Task: In the  document conversion.odt, change border color to  'Brown' and border width to  '0.75' Select the first Column and fill it with the color  Light Yellow
Action: Mouse moved to (288, 223)
Screenshot: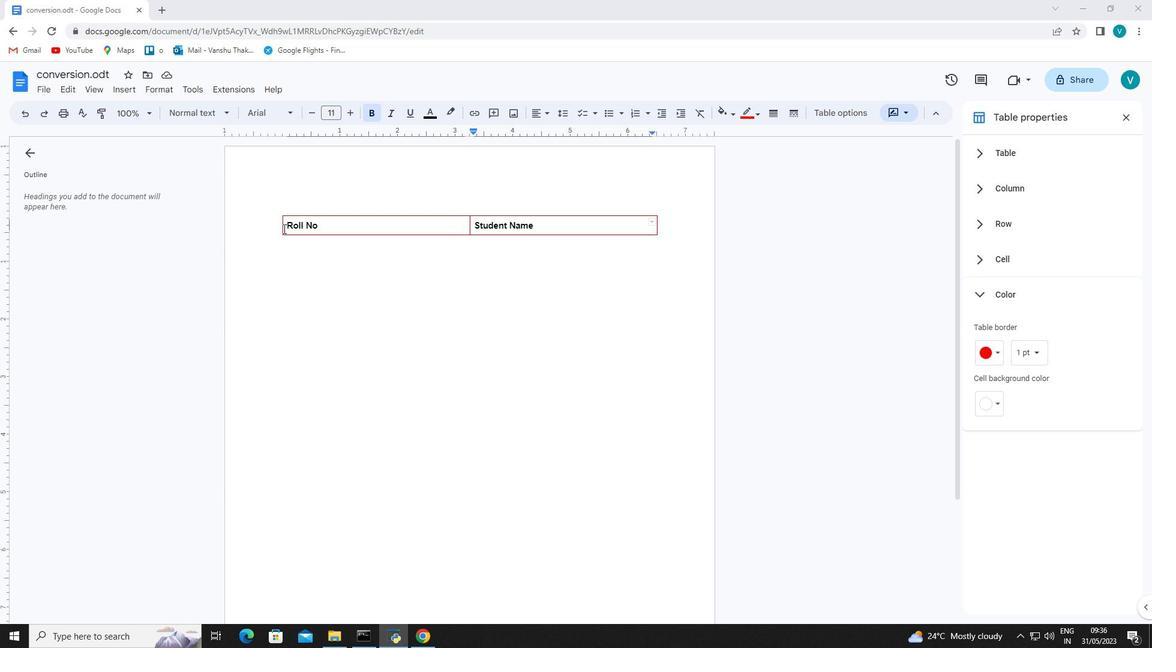 
Action: Mouse pressed left at (288, 223)
Screenshot: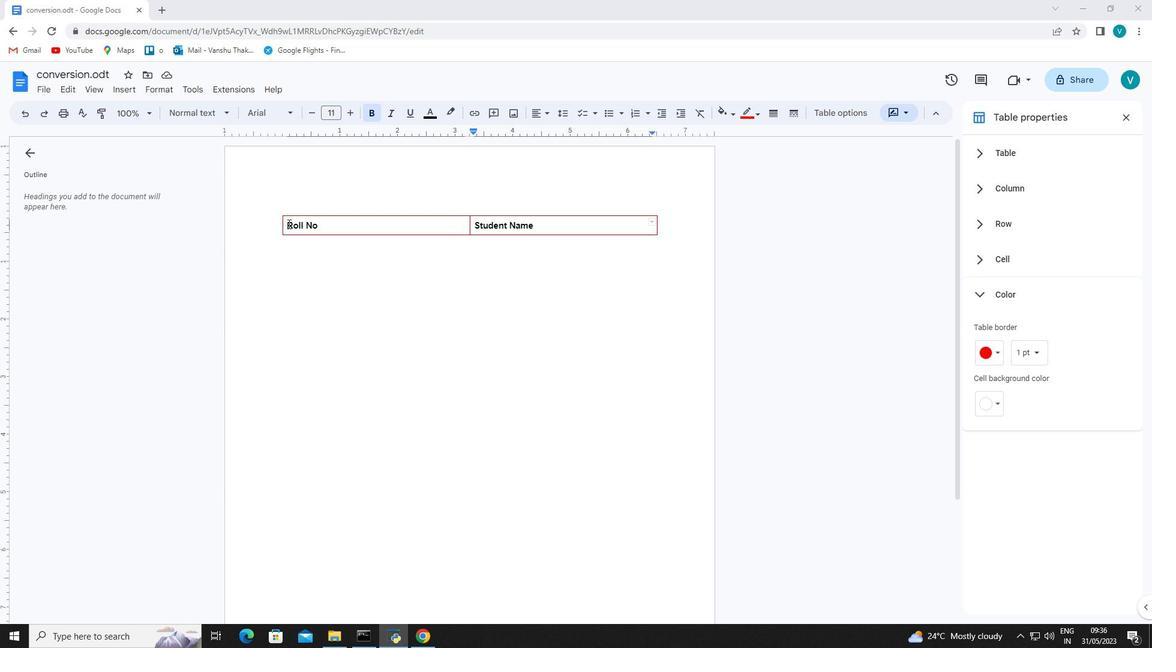 
Action: Mouse moved to (829, 118)
Screenshot: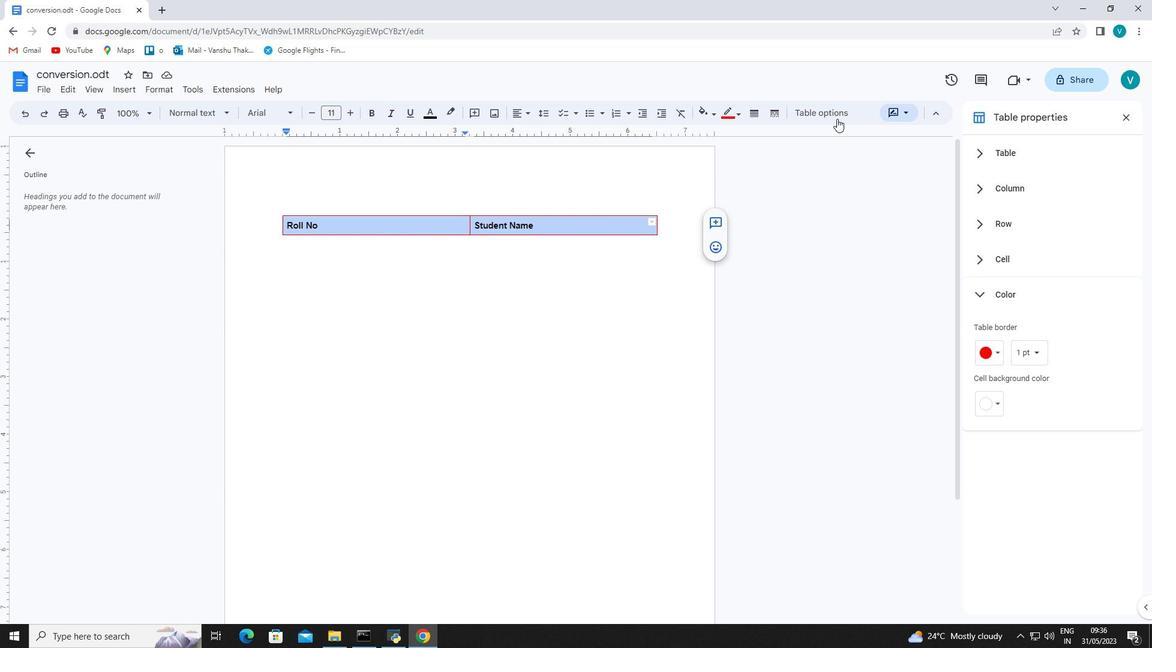 
Action: Mouse pressed left at (829, 118)
Screenshot: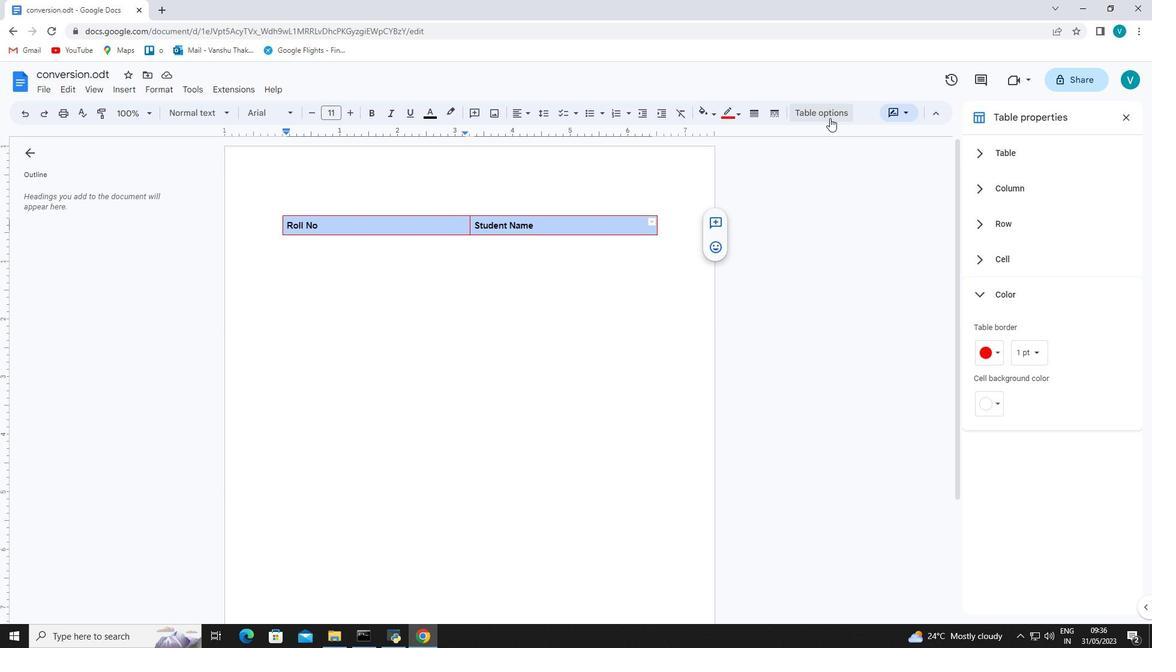 
Action: Mouse moved to (999, 345)
Screenshot: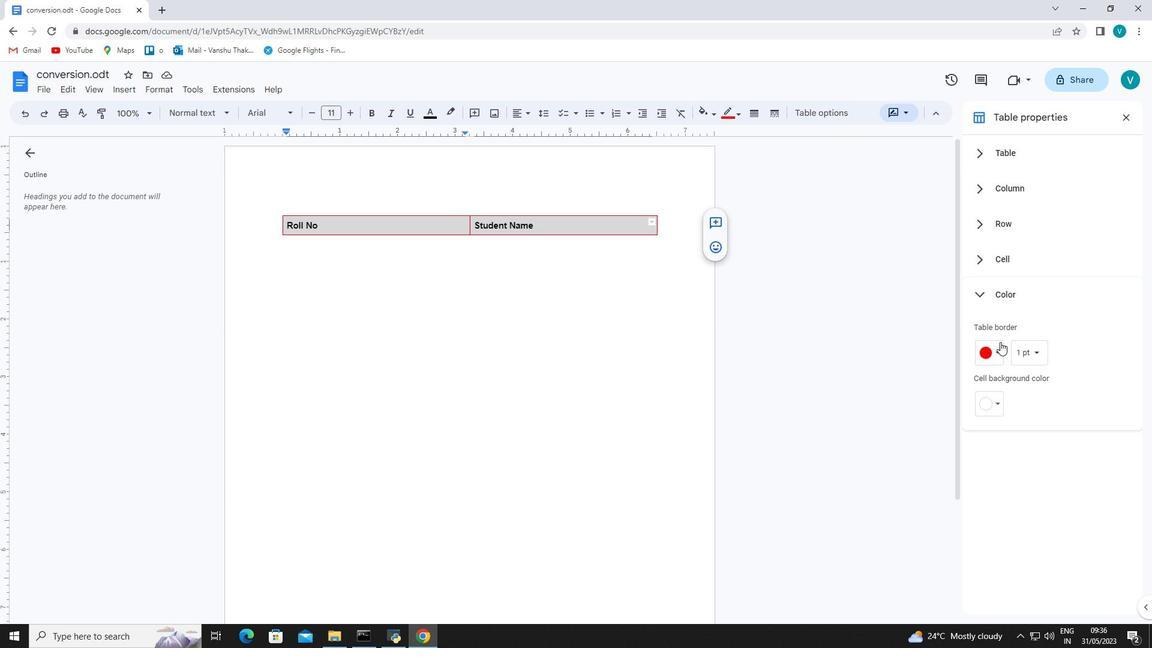 
Action: Mouse pressed left at (999, 345)
Screenshot: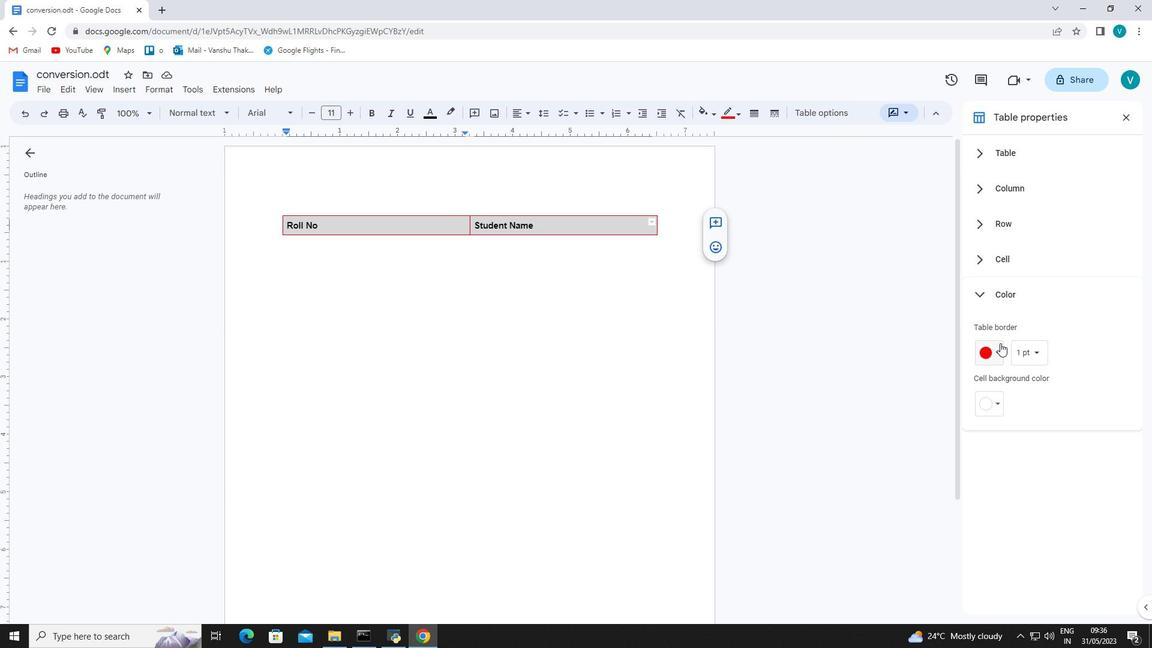 
Action: Mouse moved to (1017, 474)
Screenshot: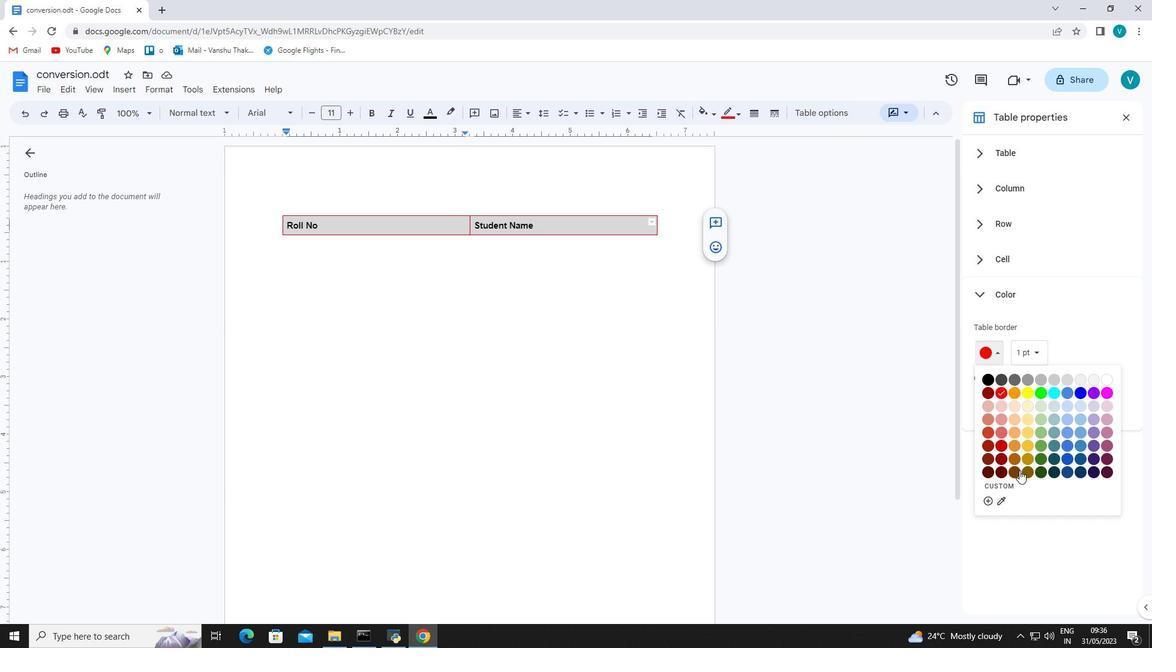 
Action: Mouse pressed left at (1017, 474)
Screenshot: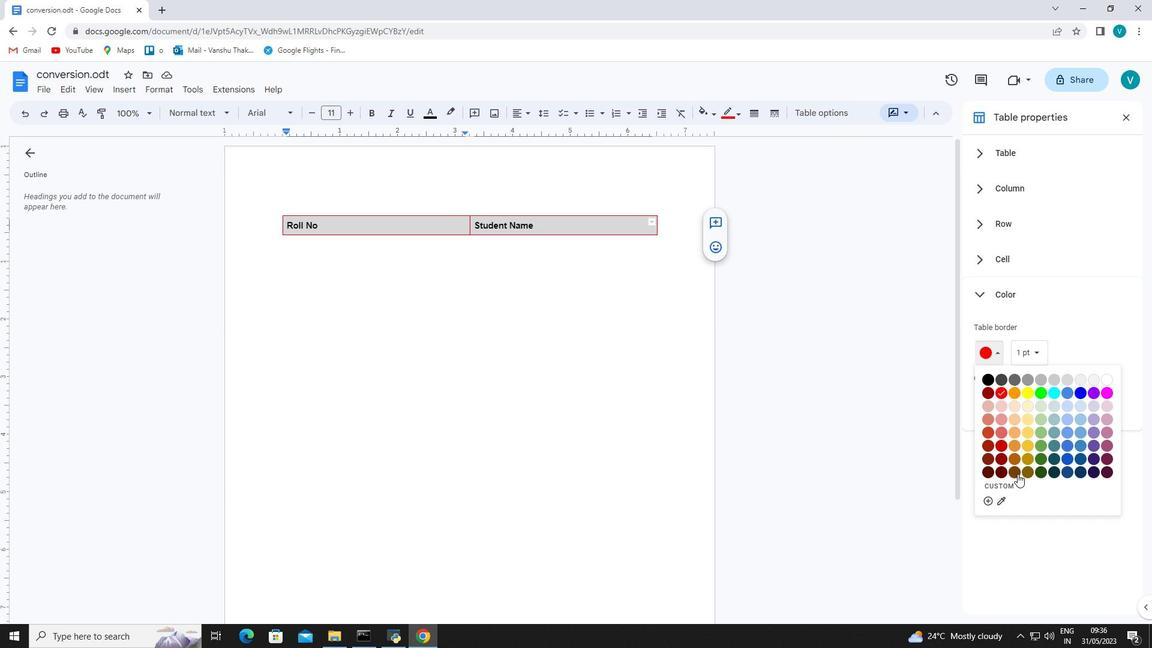 
Action: Mouse moved to (895, 245)
Screenshot: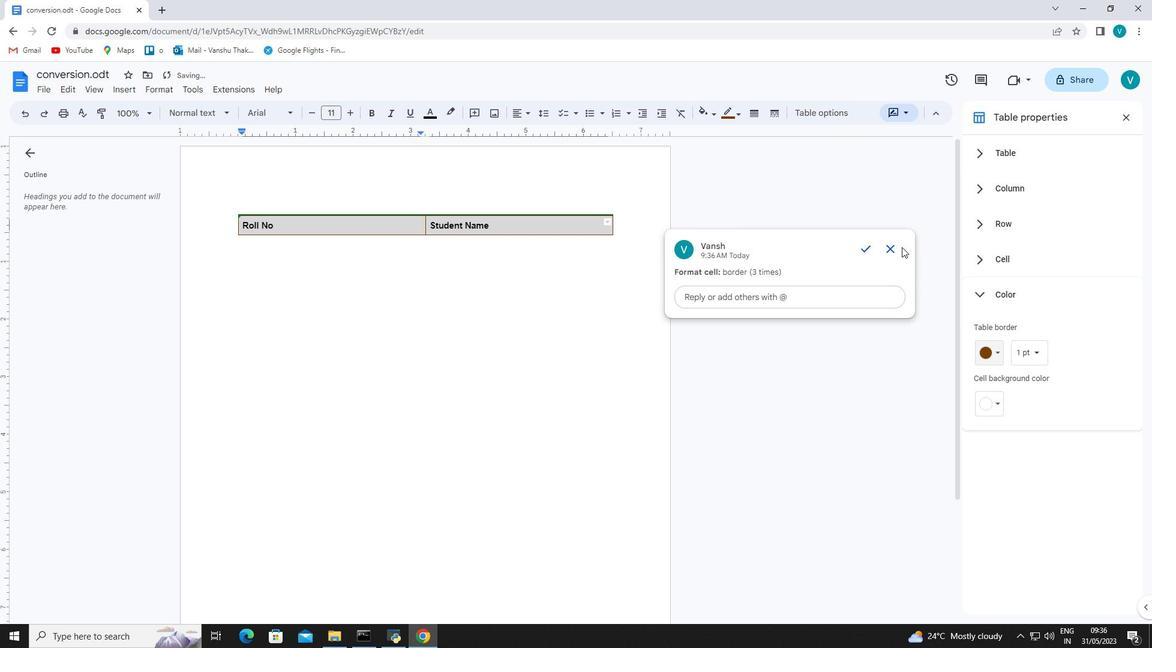 
Action: Mouse pressed left at (895, 245)
Screenshot: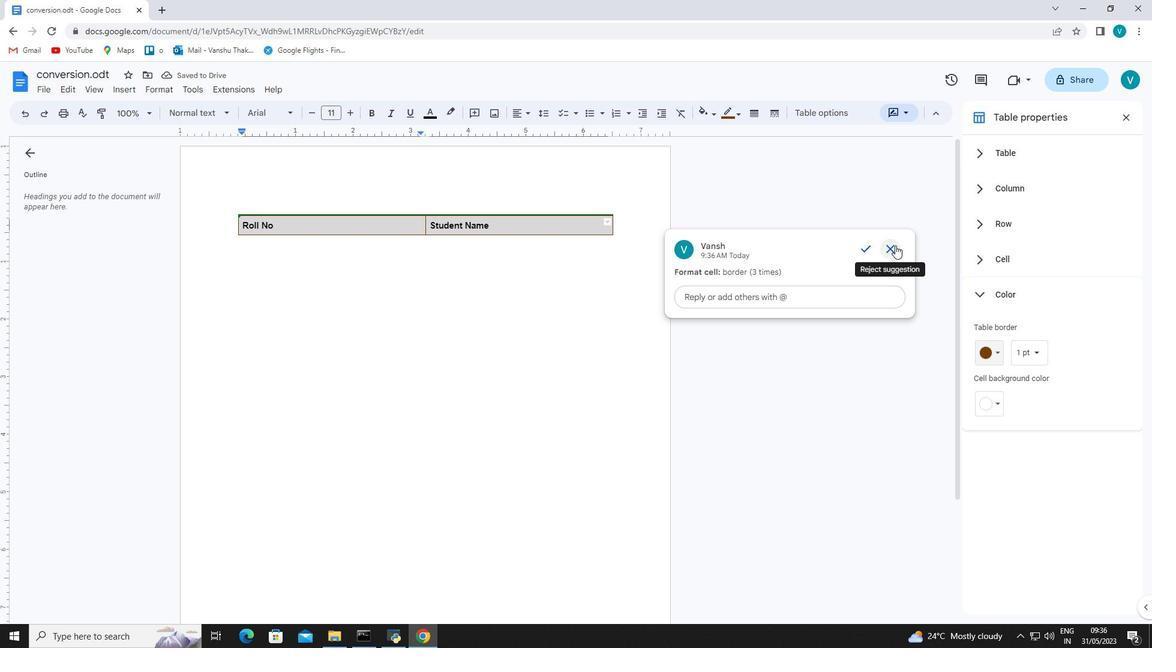 
Action: Mouse moved to (569, 309)
Screenshot: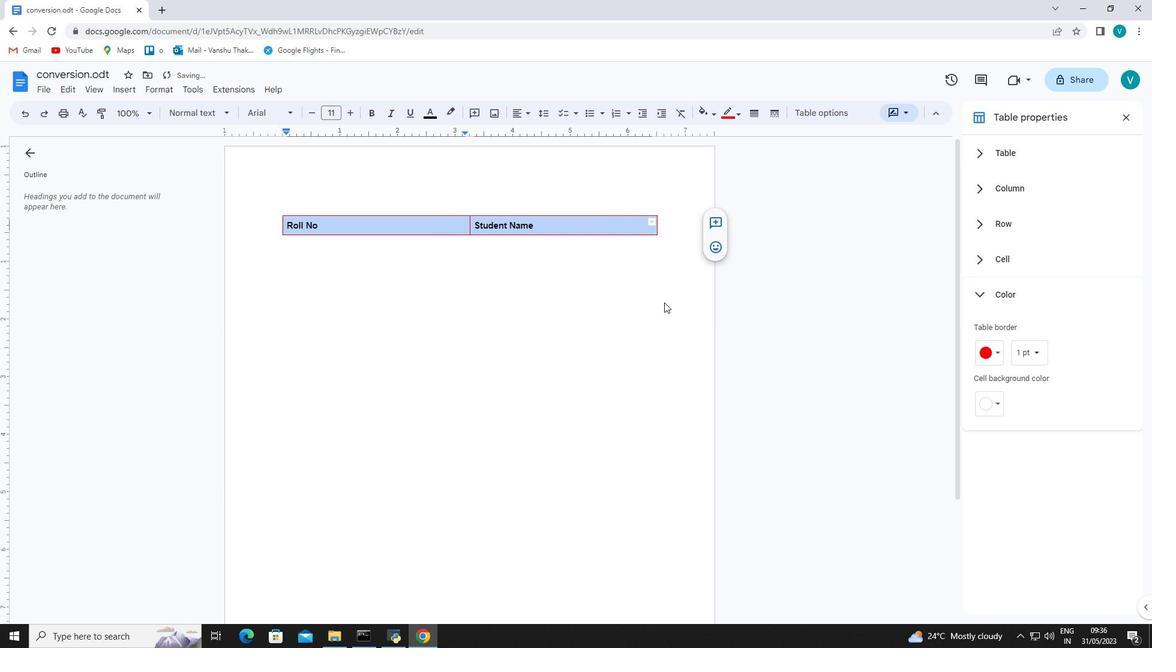 
Action: Mouse pressed left at (569, 309)
Screenshot: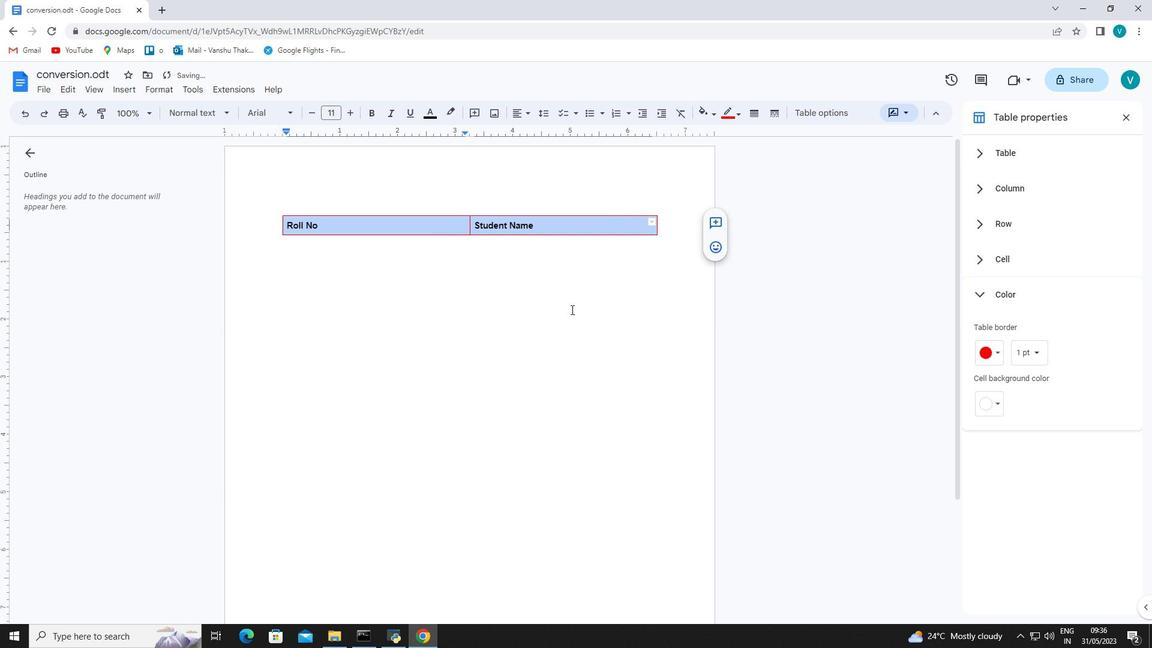 
Action: Mouse moved to (285, 224)
Screenshot: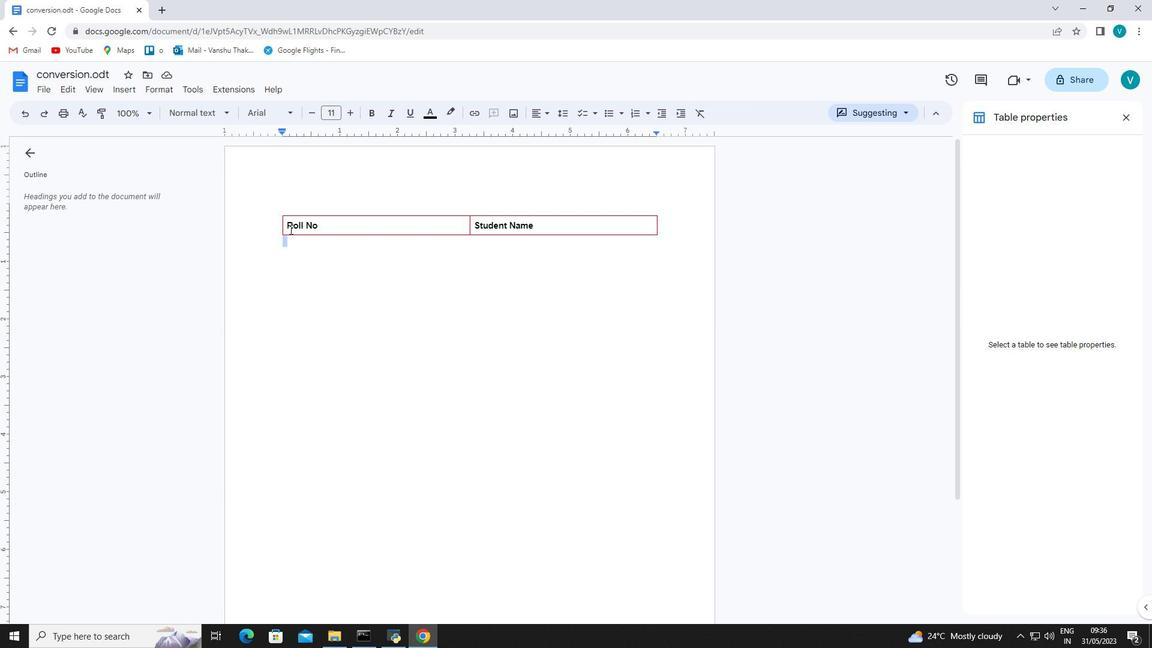 
Action: Mouse pressed left at (285, 224)
Screenshot: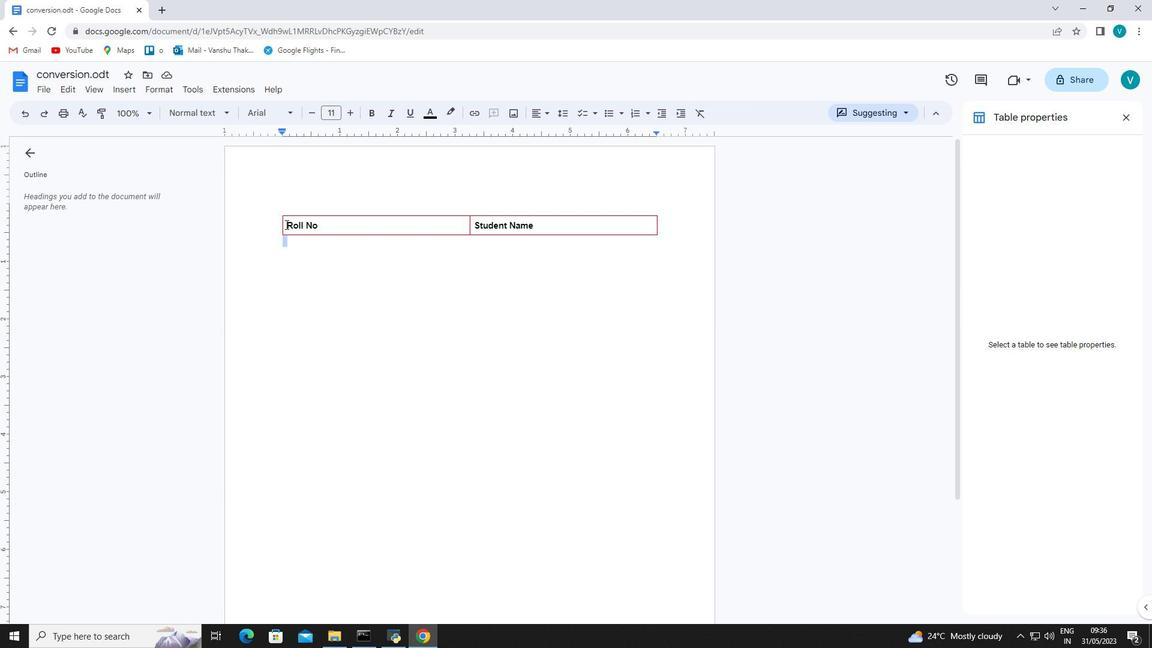 
Action: Mouse moved to (1037, 346)
Screenshot: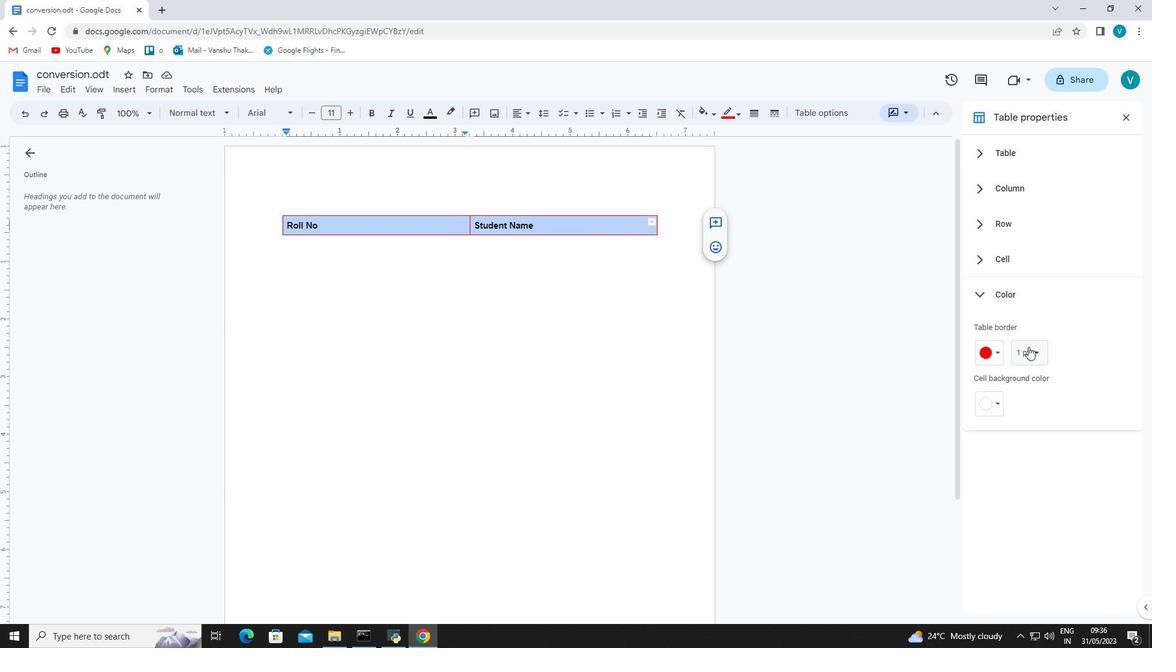 
Action: Mouse pressed left at (1037, 346)
Screenshot: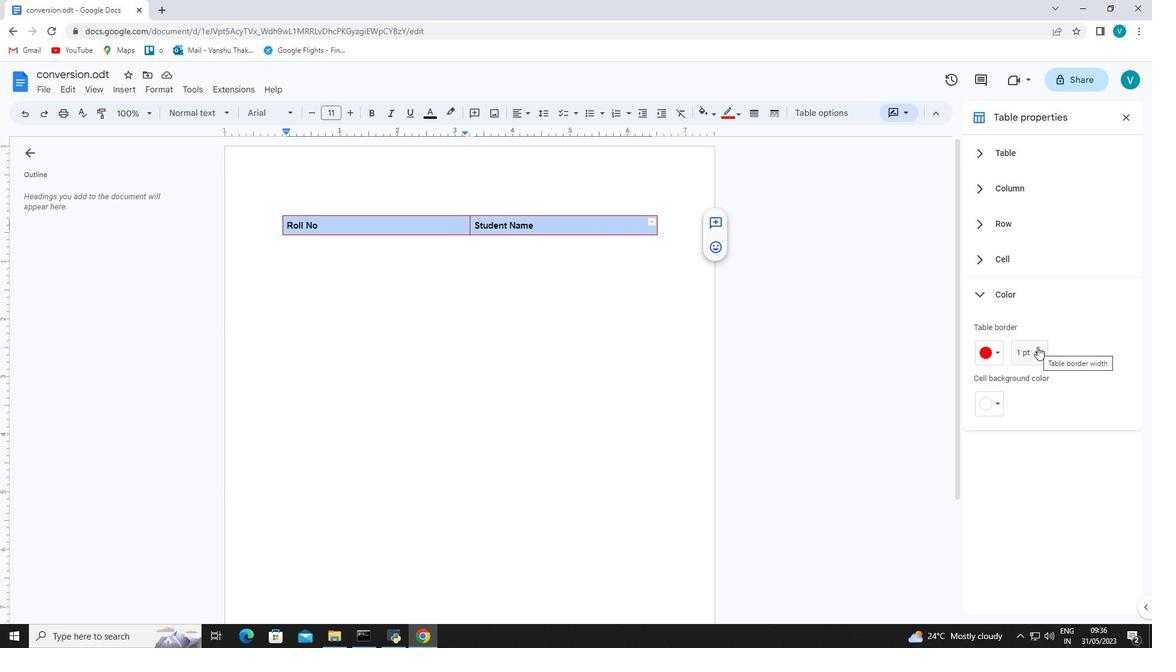 
Action: Mouse moved to (1054, 327)
Screenshot: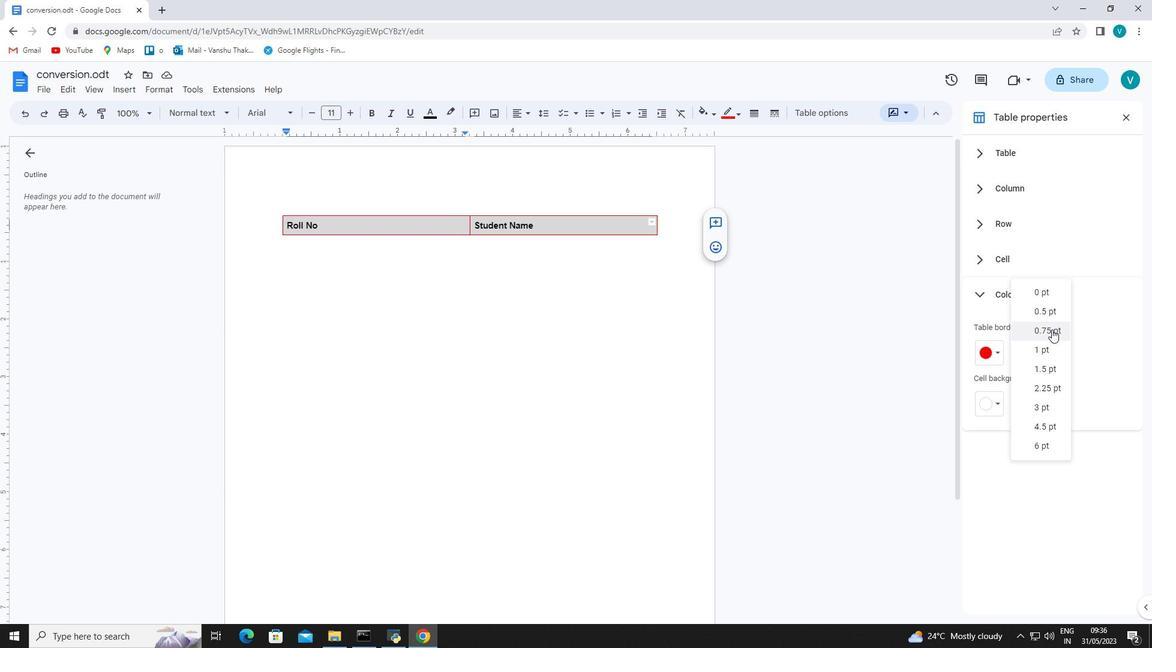 
Action: Mouse pressed left at (1054, 327)
Screenshot: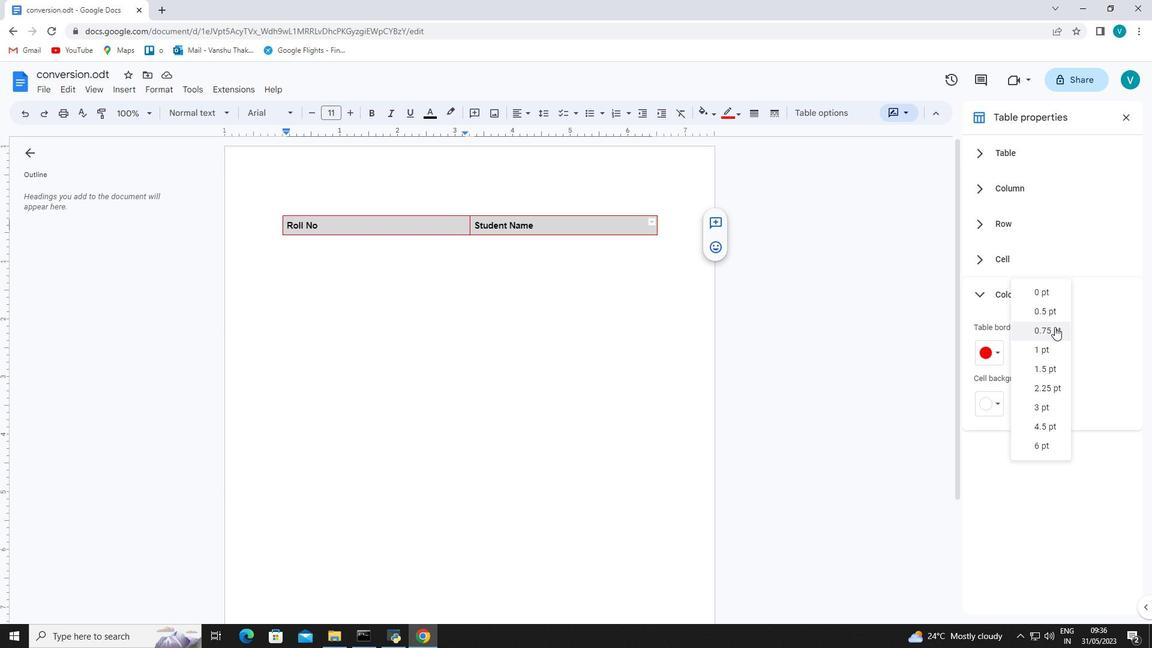 
Action: Mouse moved to (891, 246)
Screenshot: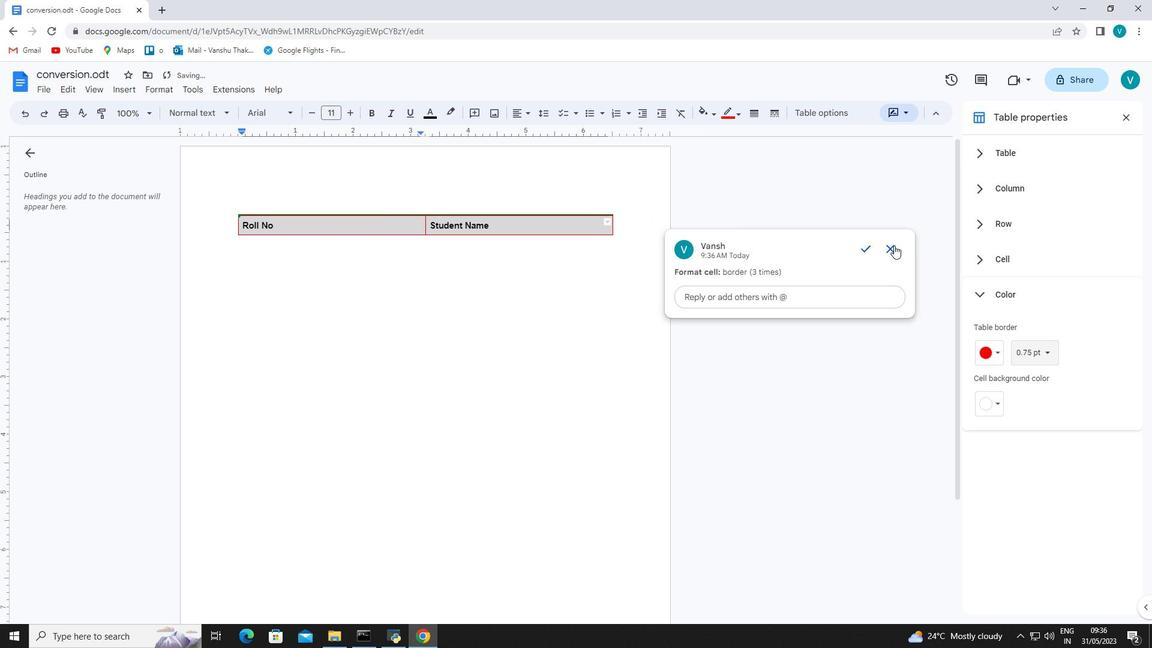 
Action: Mouse pressed left at (891, 246)
Screenshot: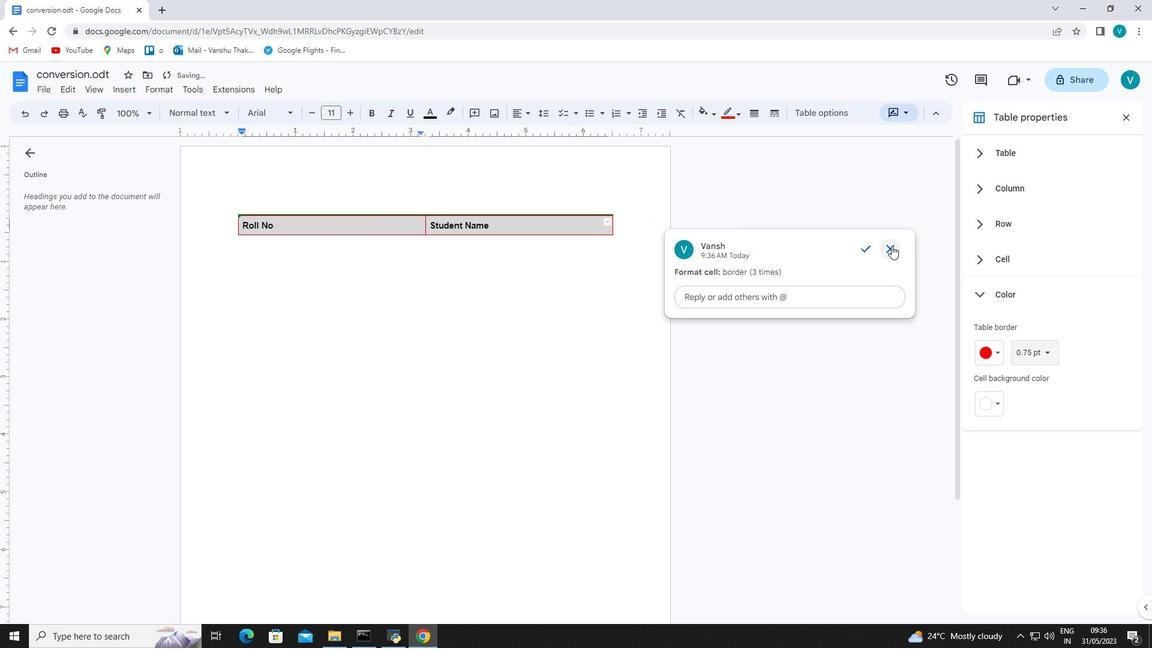 
Action: Mouse moved to (1001, 352)
Screenshot: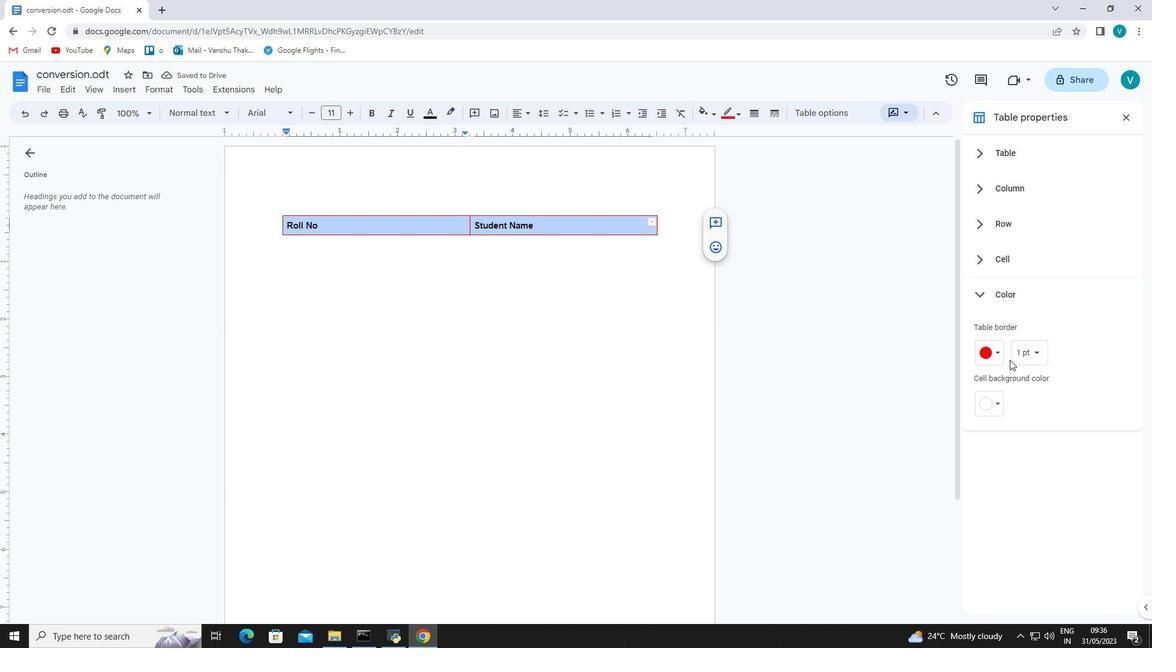 
Action: Mouse pressed left at (1001, 352)
Screenshot: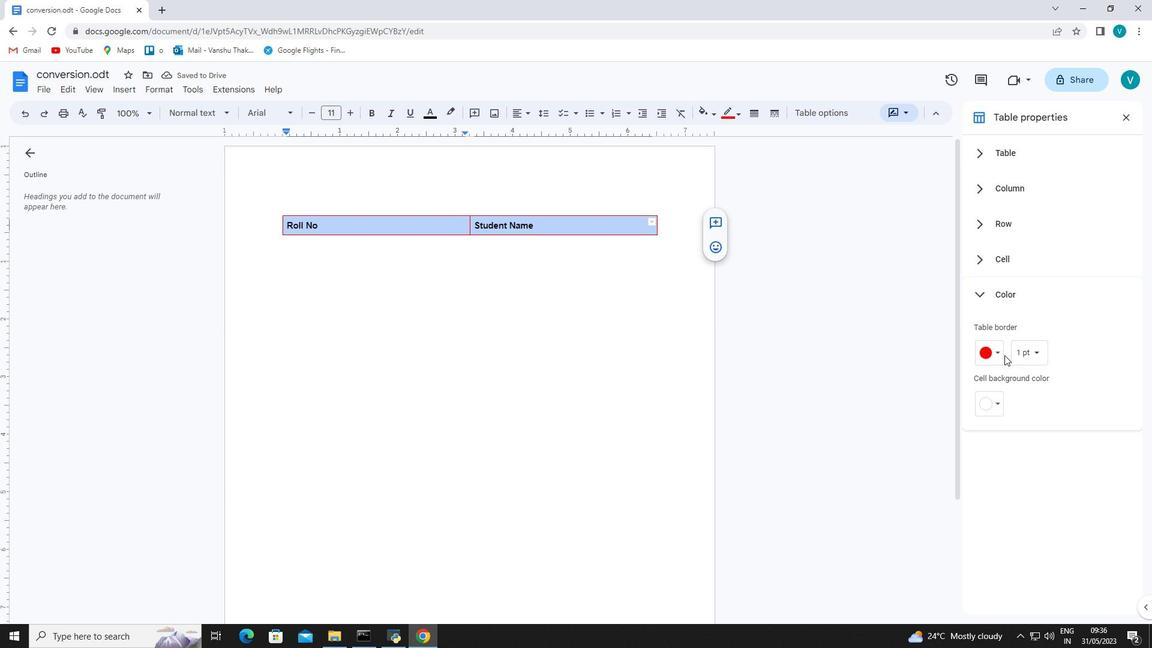 
Action: Mouse moved to (1017, 471)
Screenshot: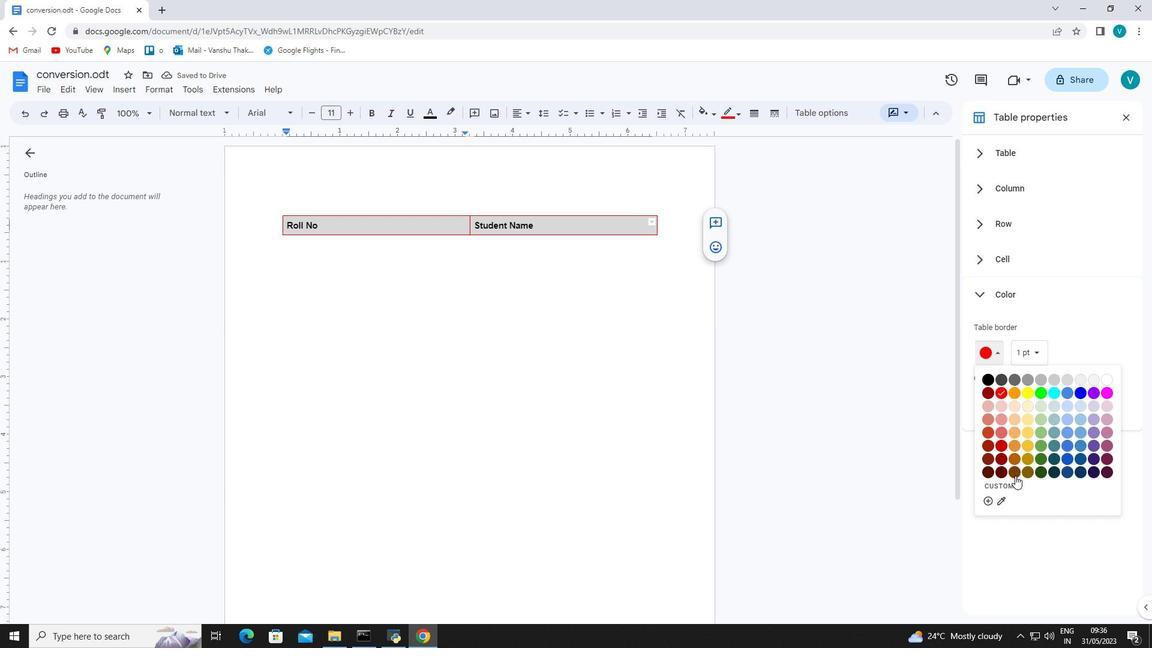 
Action: Mouse pressed left at (1017, 471)
Screenshot: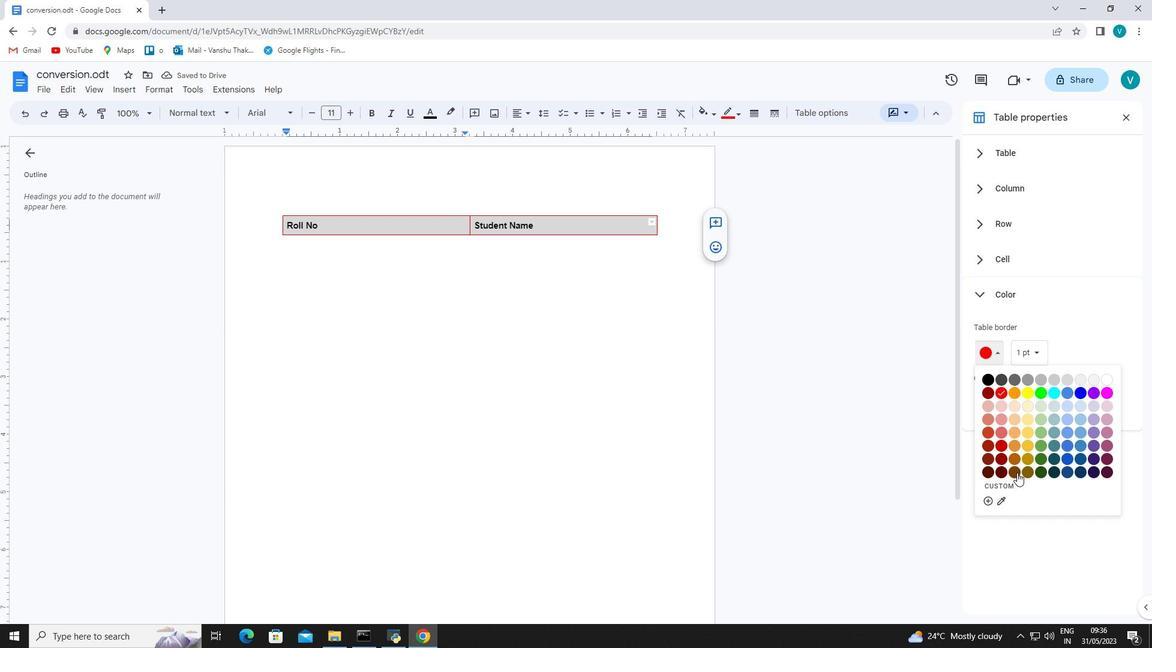 
Action: Mouse moved to (867, 249)
Screenshot: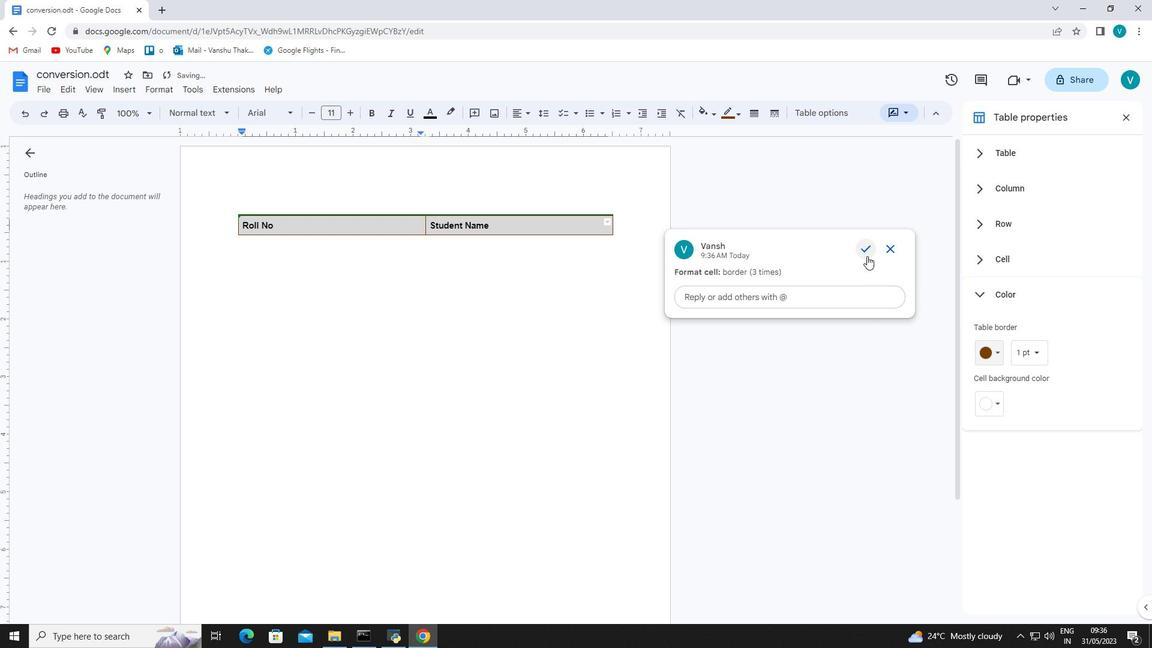 
Action: Mouse pressed left at (867, 249)
Screenshot: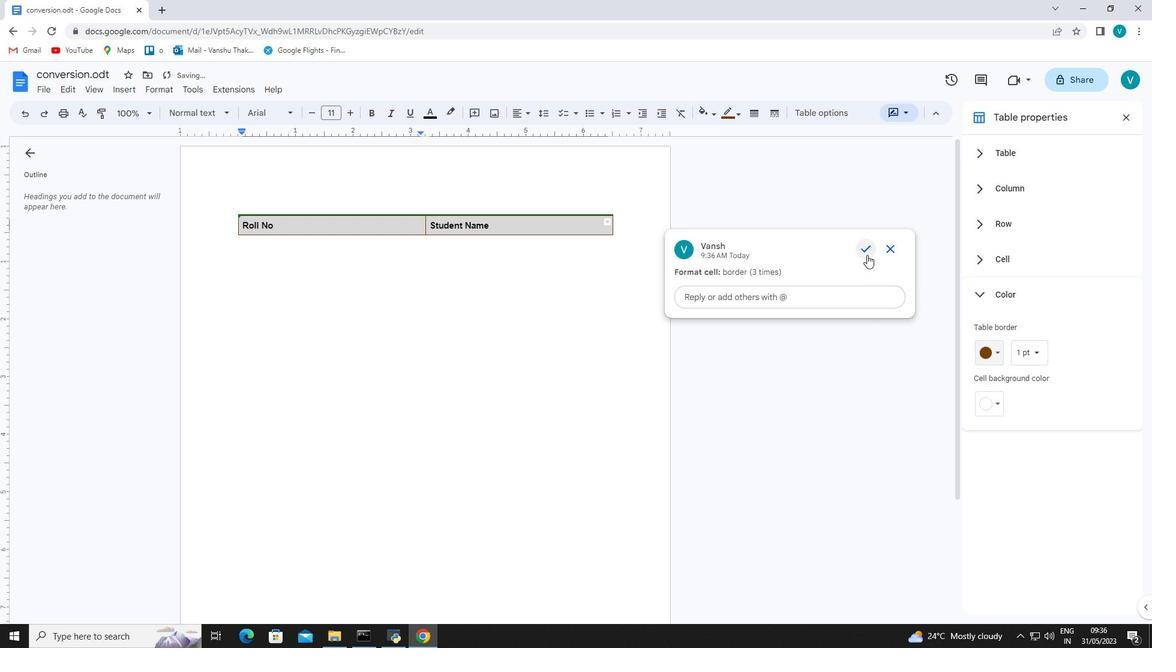 
Action: Mouse moved to (1037, 353)
Screenshot: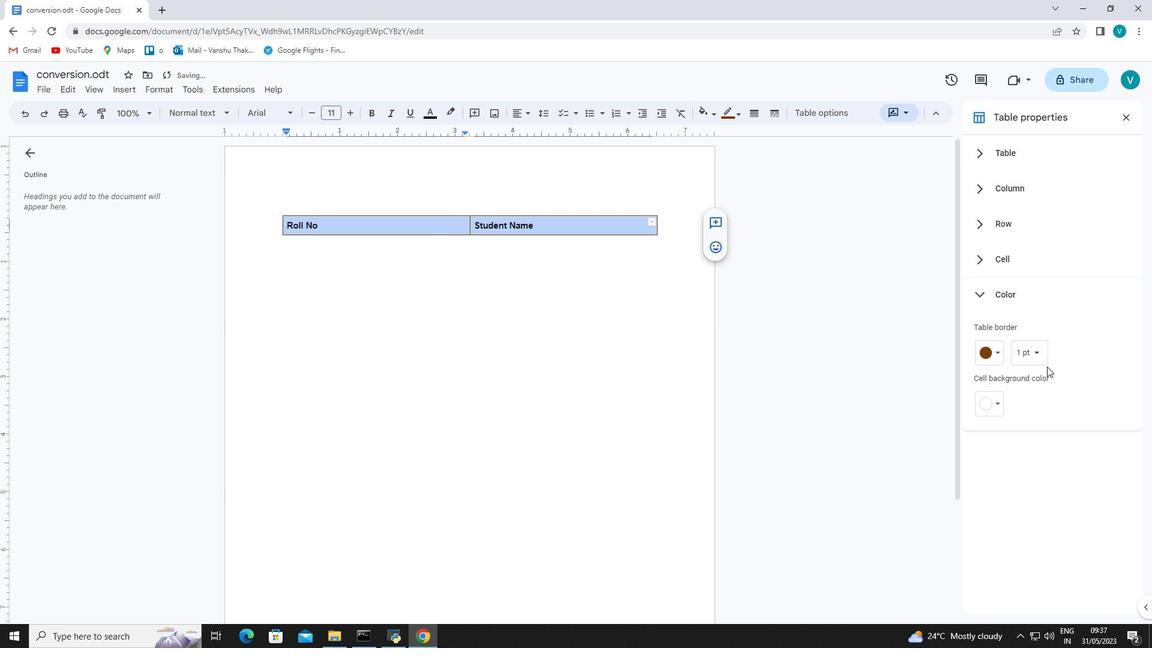 
Action: Mouse pressed left at (1037, 353)
Screenshot: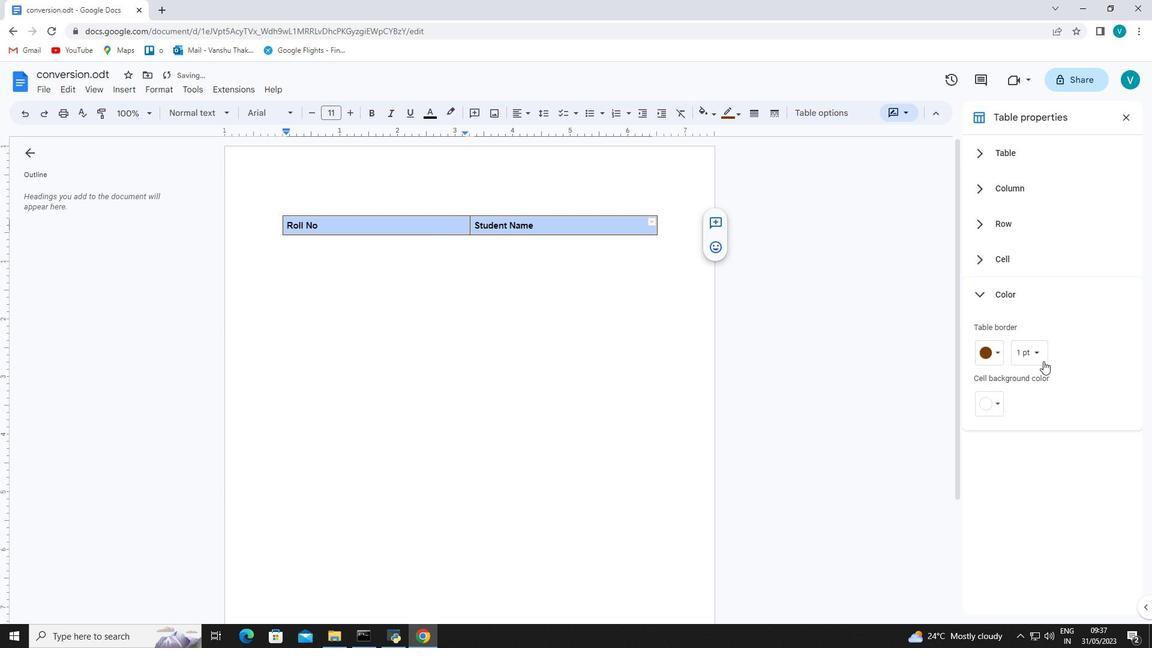 
Action: Mouse moved to (1047, 333)
Screenshot: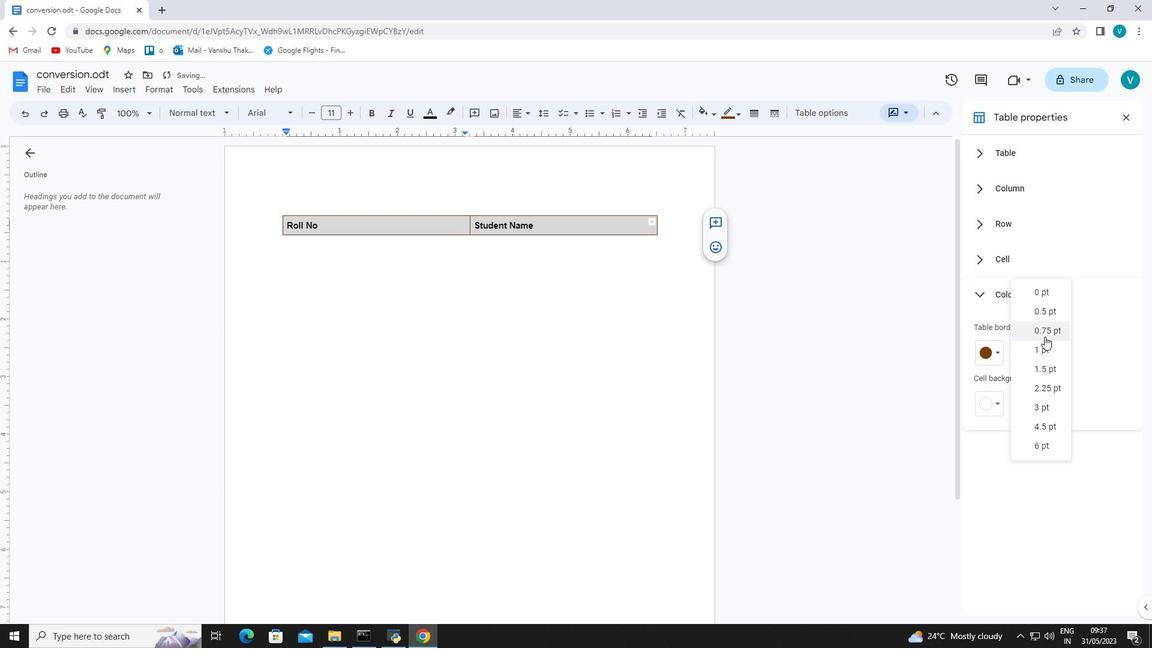 
Action: Mouse pressed left at (1047, 333)
Screenshot: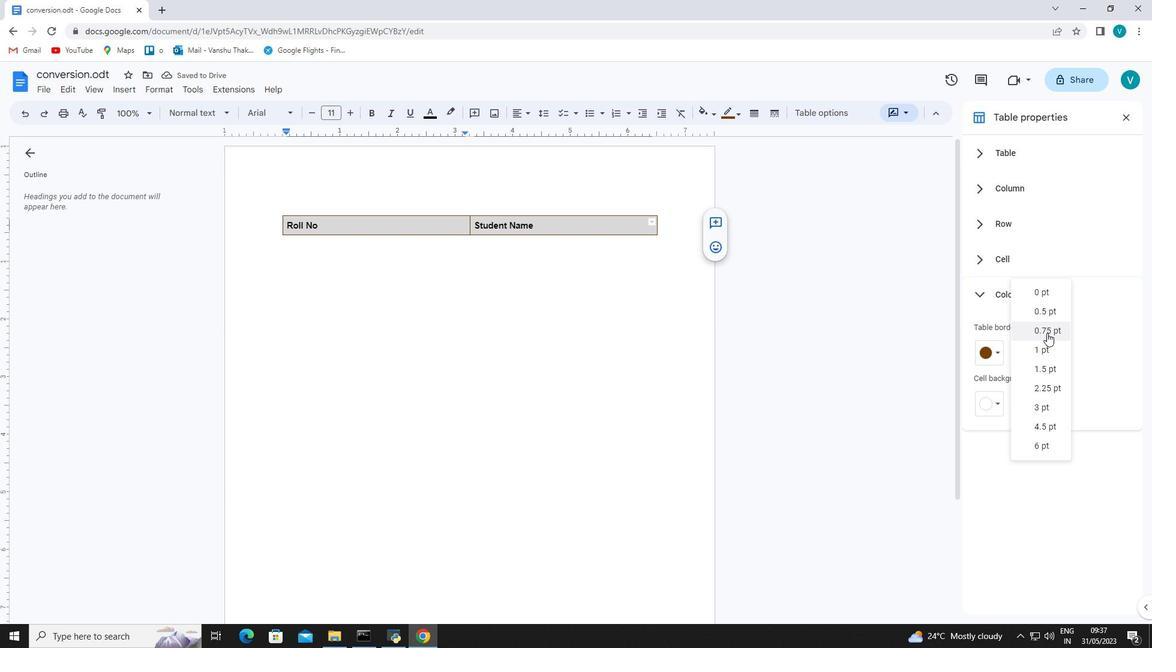 
Action: Mouse moved to (865, 250)
Screenshot: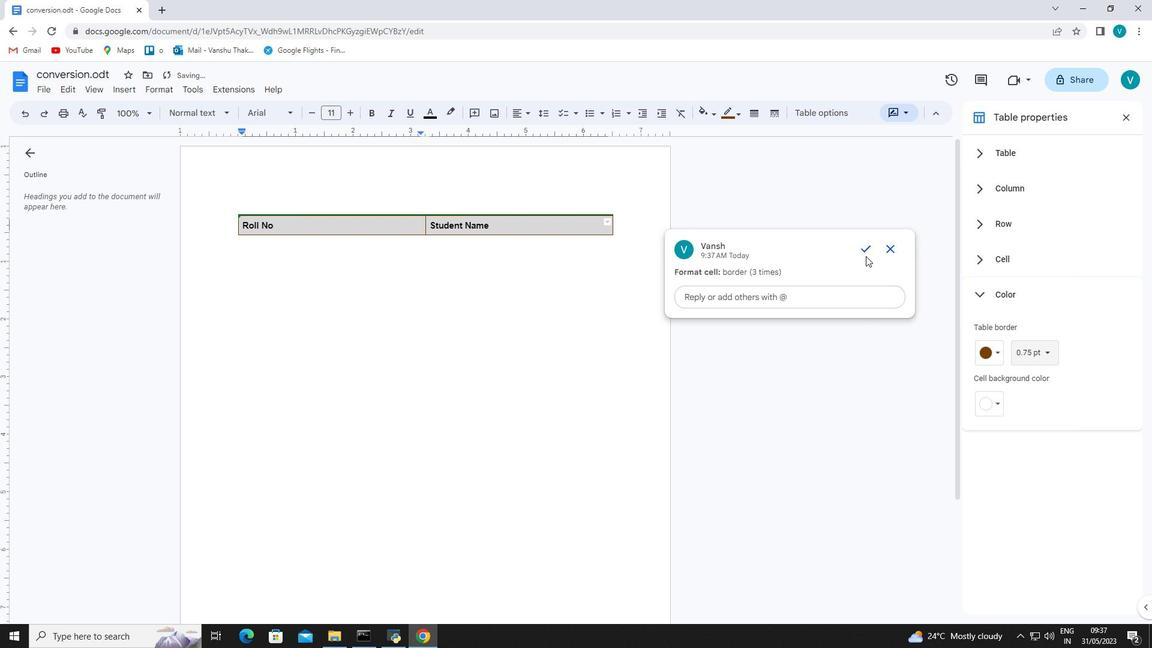 
Action: Mouse pressed left at (865, 250)
Screenshot: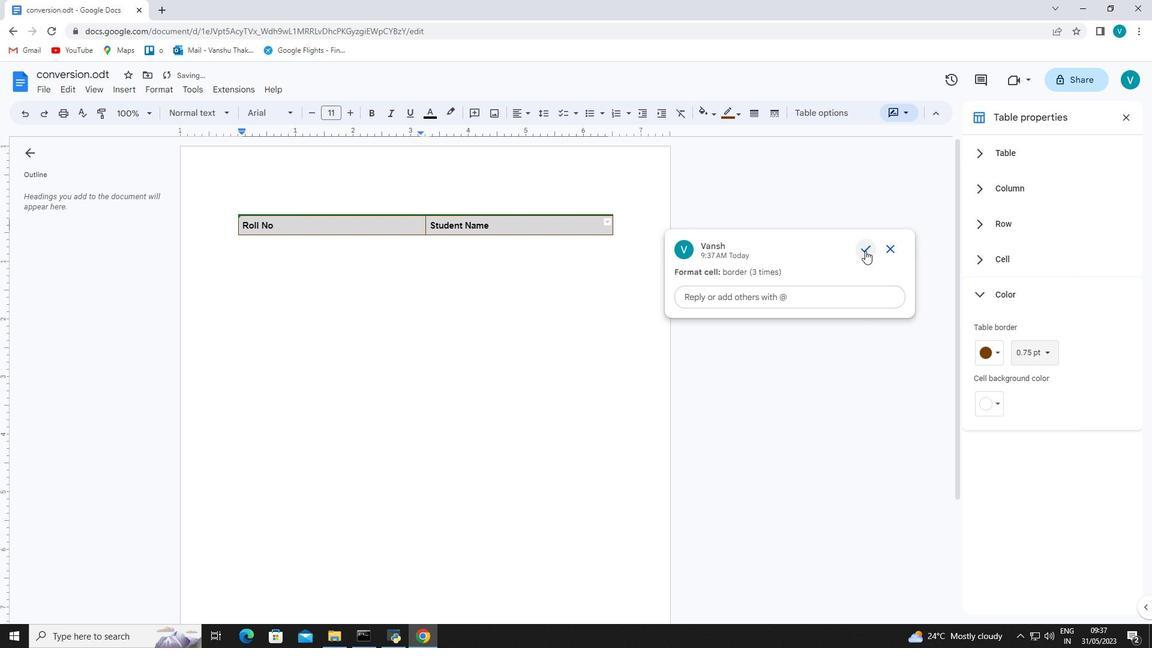 
Action: Mouse moved to (664, 328)
Screenshot: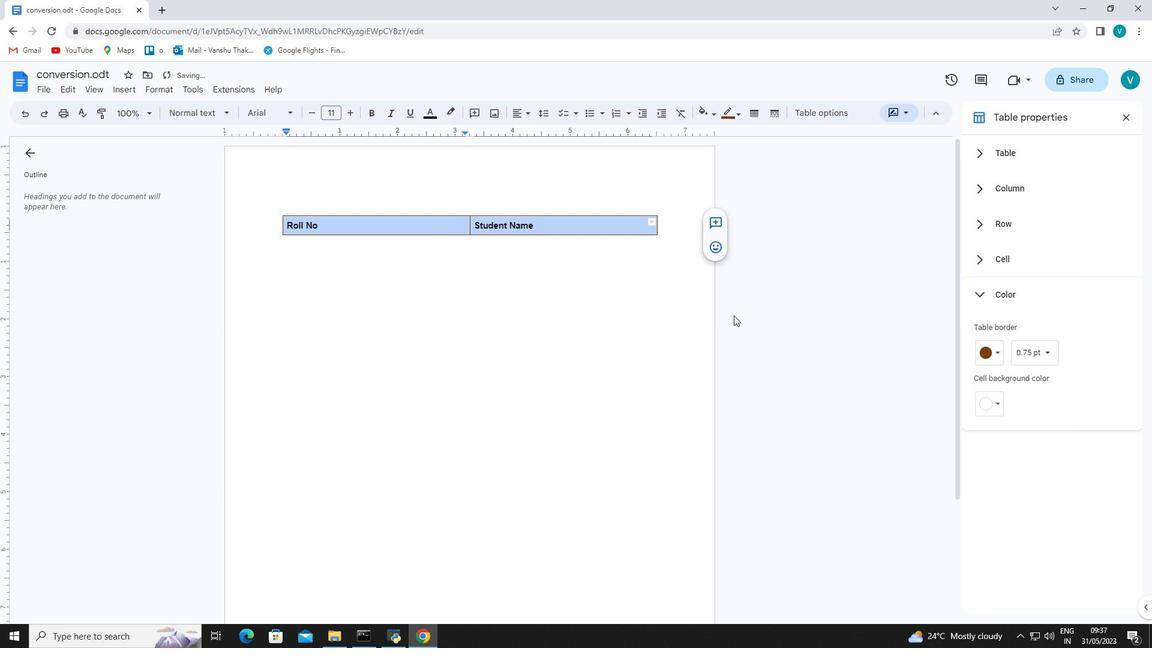 
Action: Mouse pressed left at (664, 328)
Screenshot: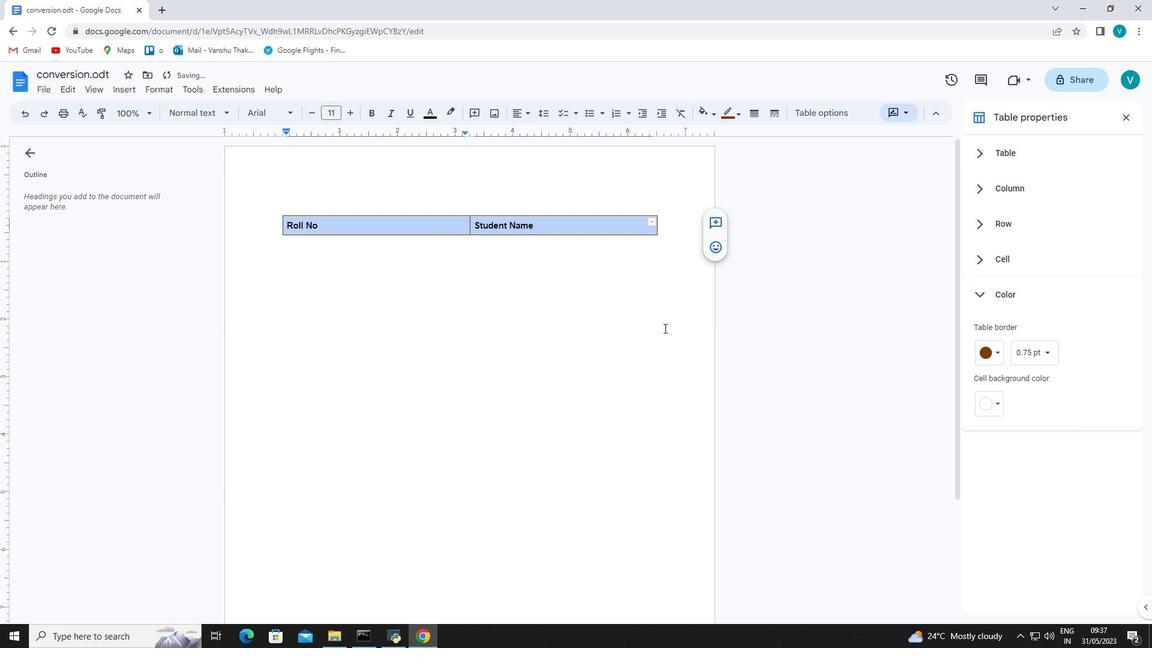 
Action: Mouse moved to (285, 223)
Screenshot: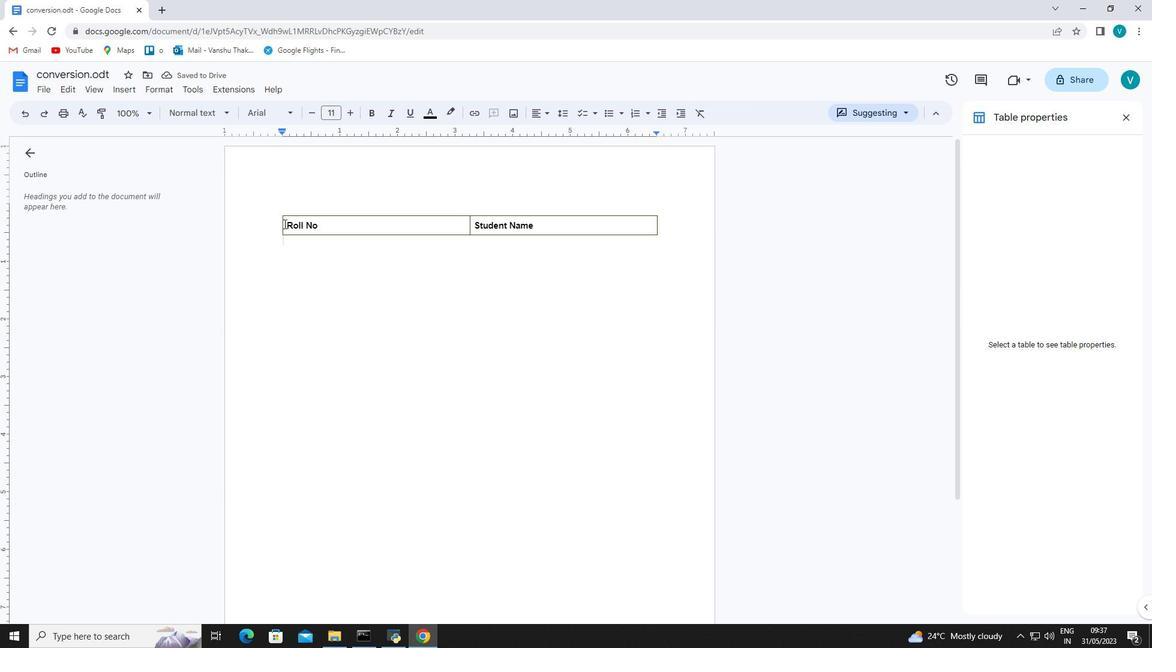 
Action: Mouse pressed left at (285, 223)
Screenshot: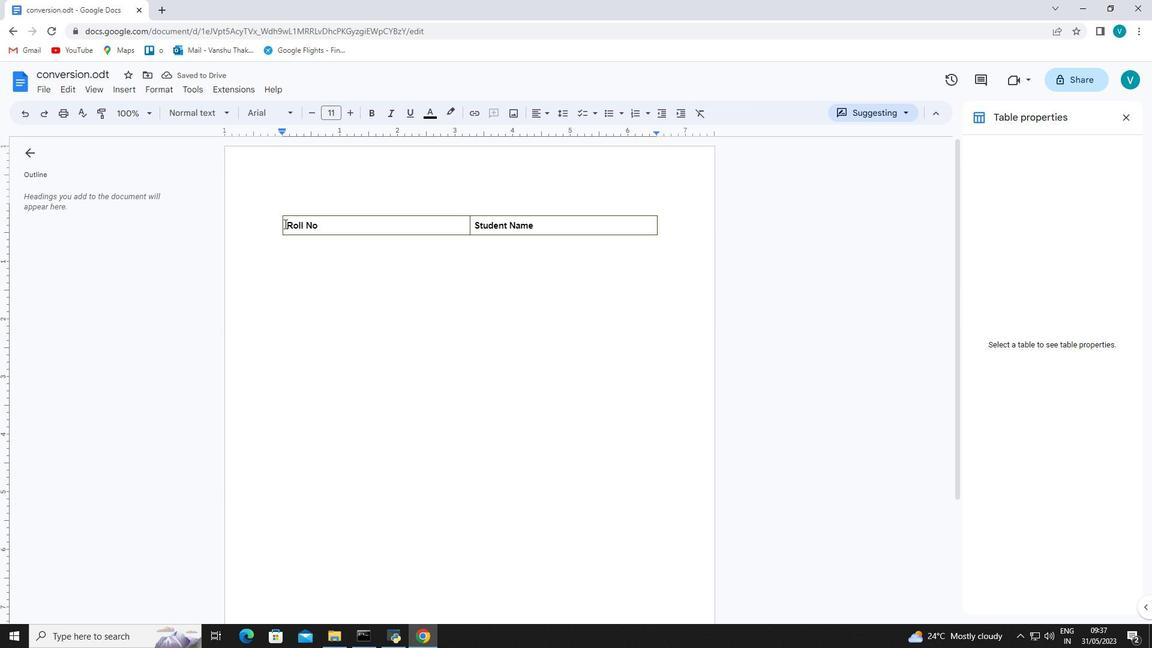 
Action: Mouse moved to (984, 292)
Screenshot: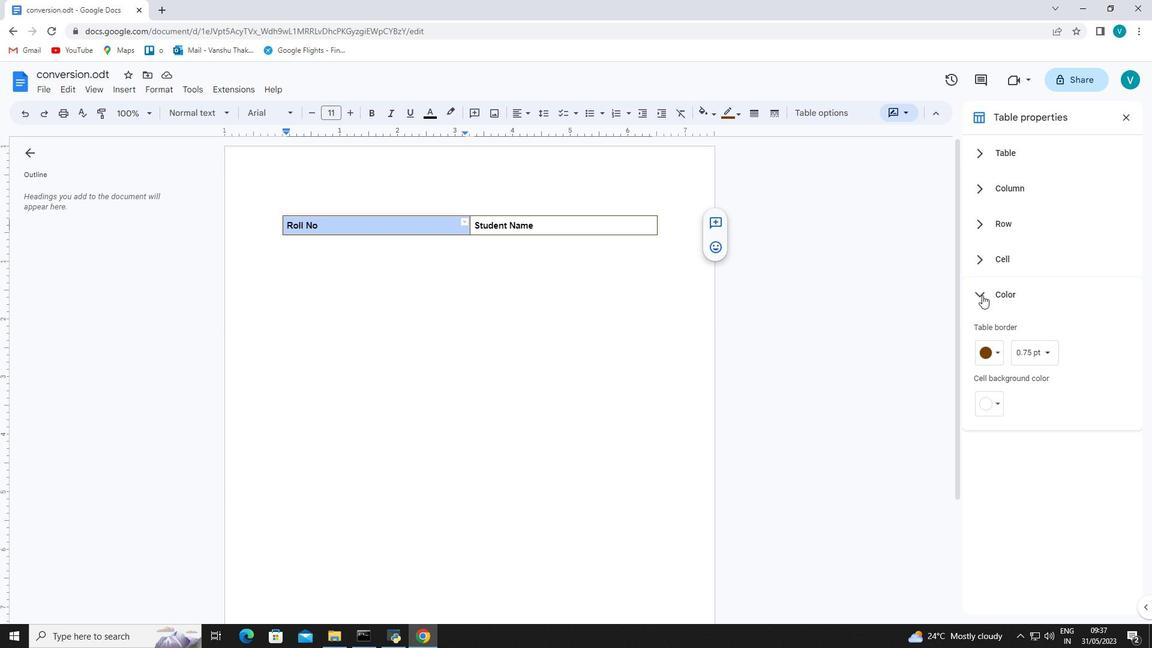 
Action: Mouse pressed left at (984, 292)
Screenshot: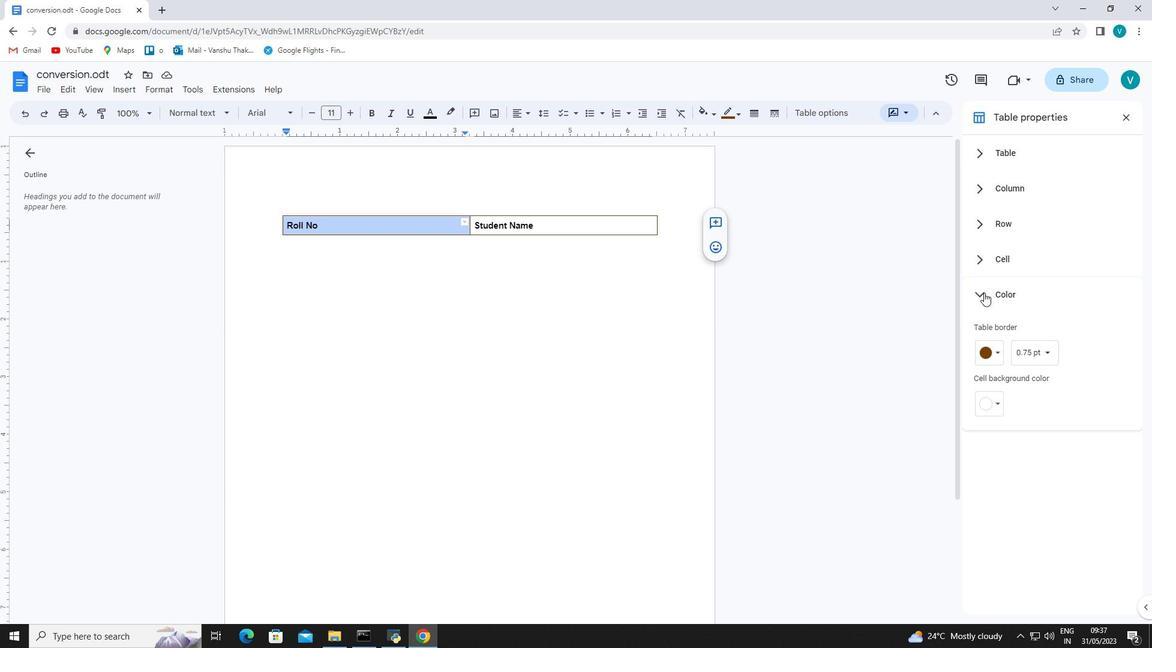 
Action: Mouse pressed left at (984, 292)
Screenshot: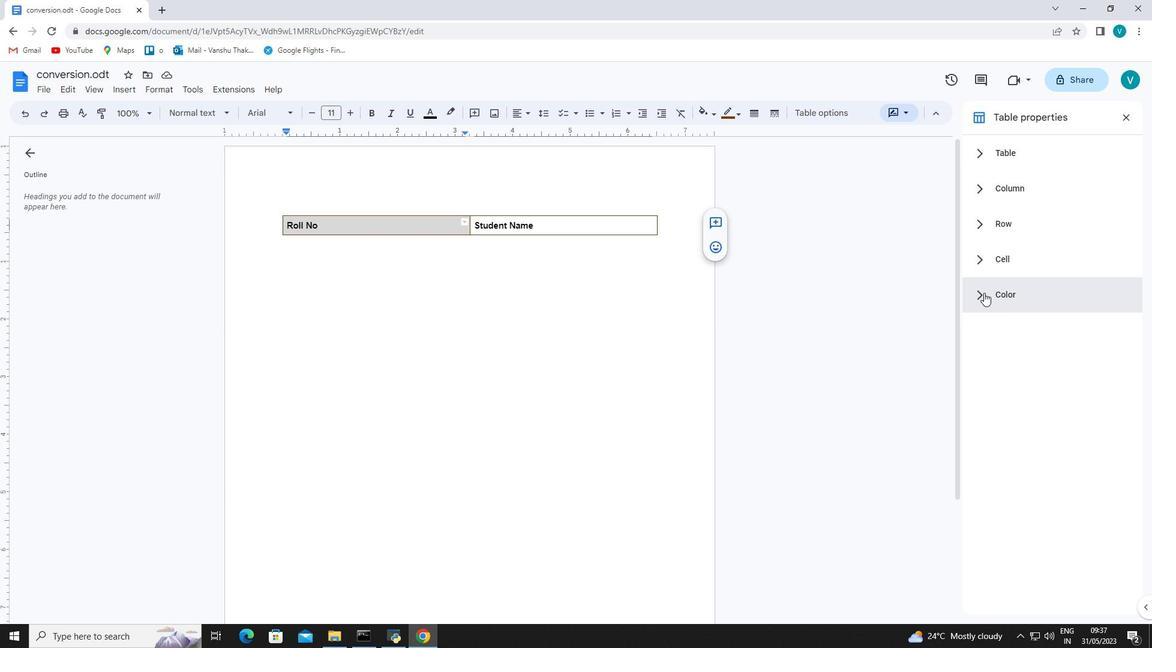 
Action: Mouse moved to (991, 400)
Screenshot: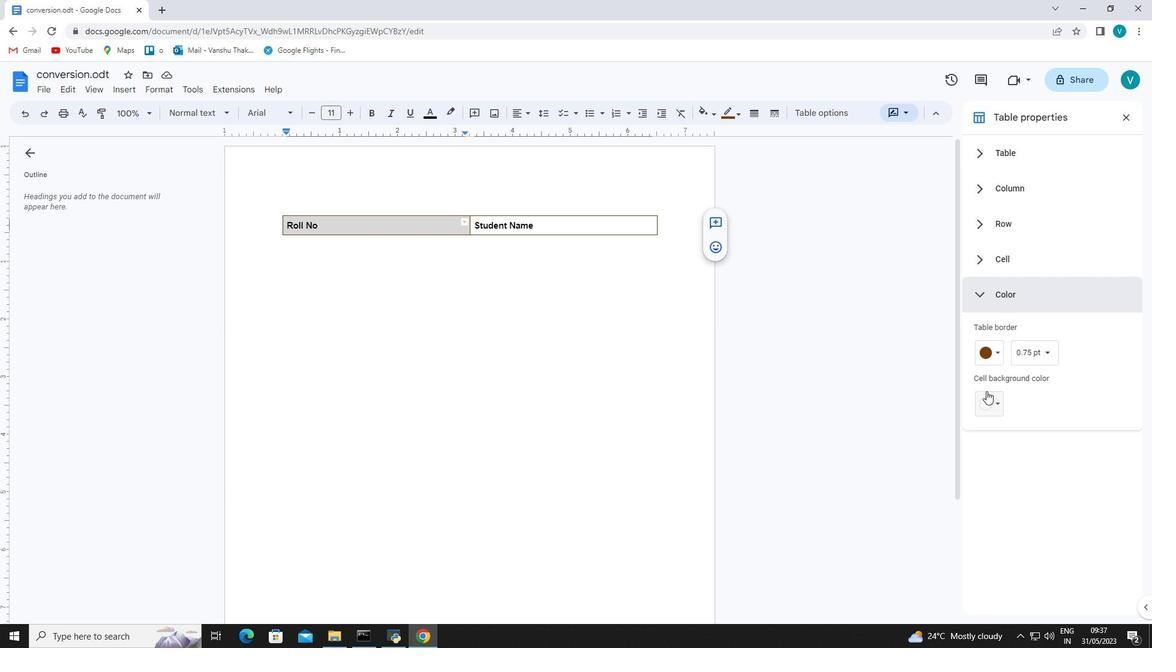 
Action: Mouse pressed left at (991, 400)
Screenshot: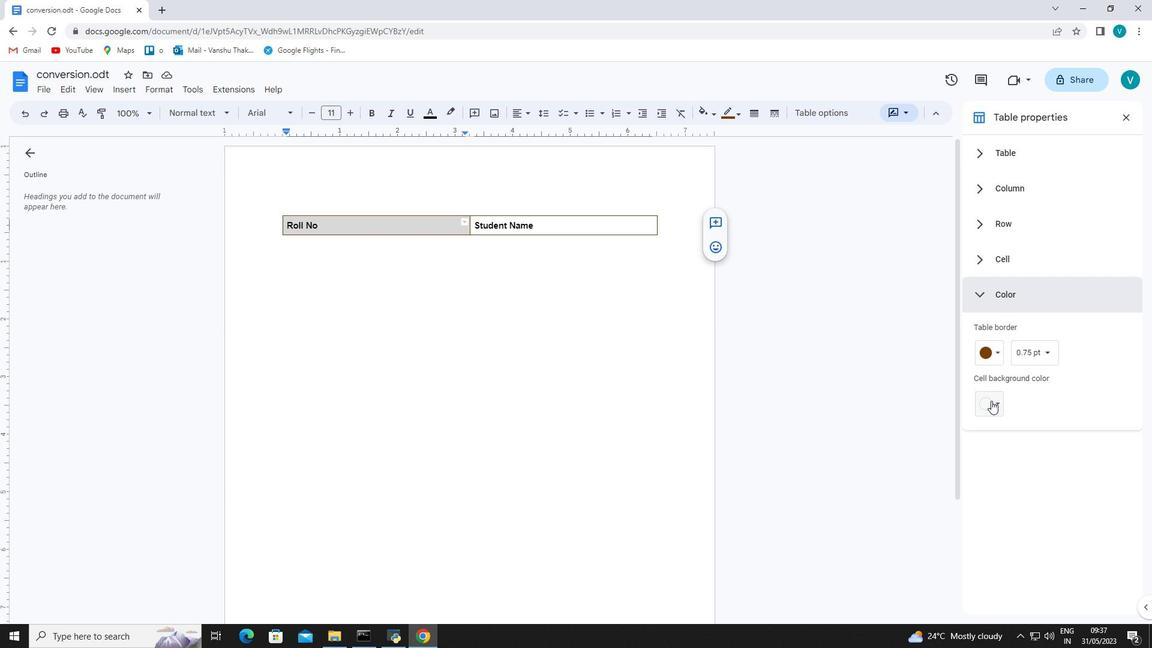 
Action: Mouse moved to (1026, 462)
Screenshot: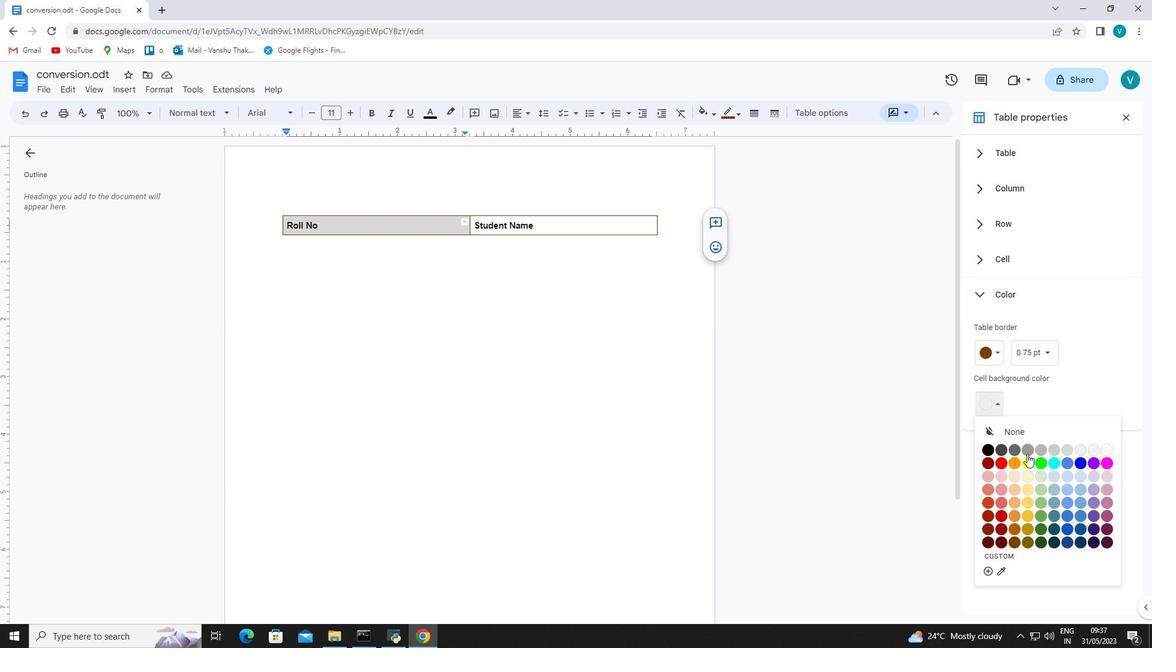 
Action: Mouse pressed left at (1026, 462)
Screenshot: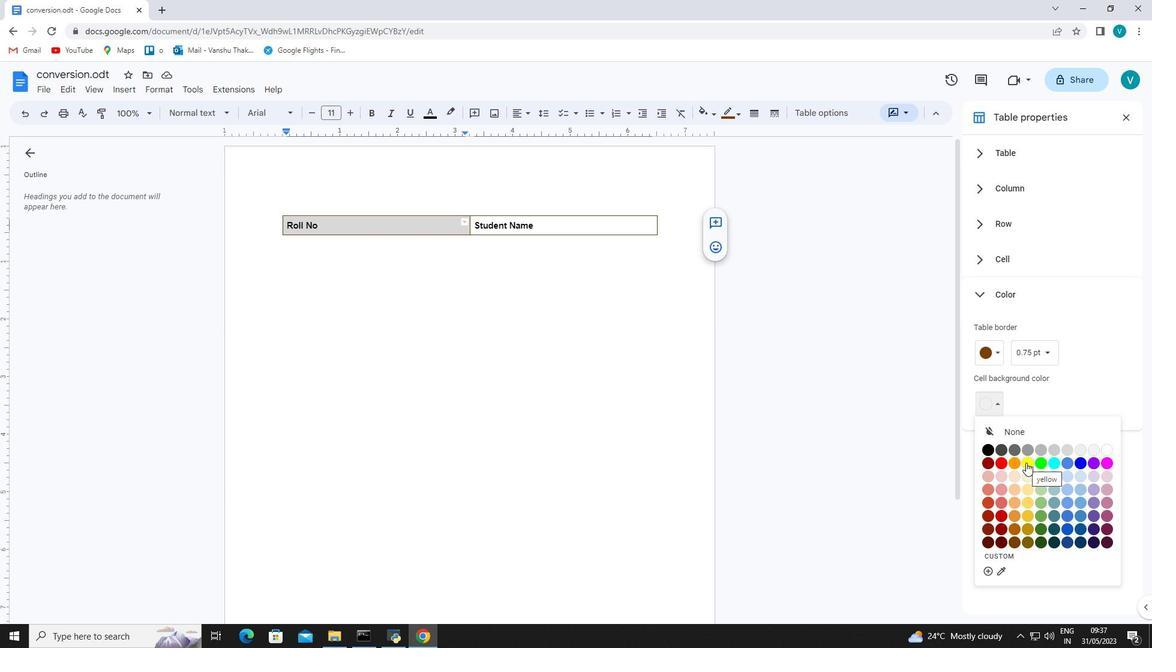 
Action: Mouse moved to (600, 389)
Screenshot: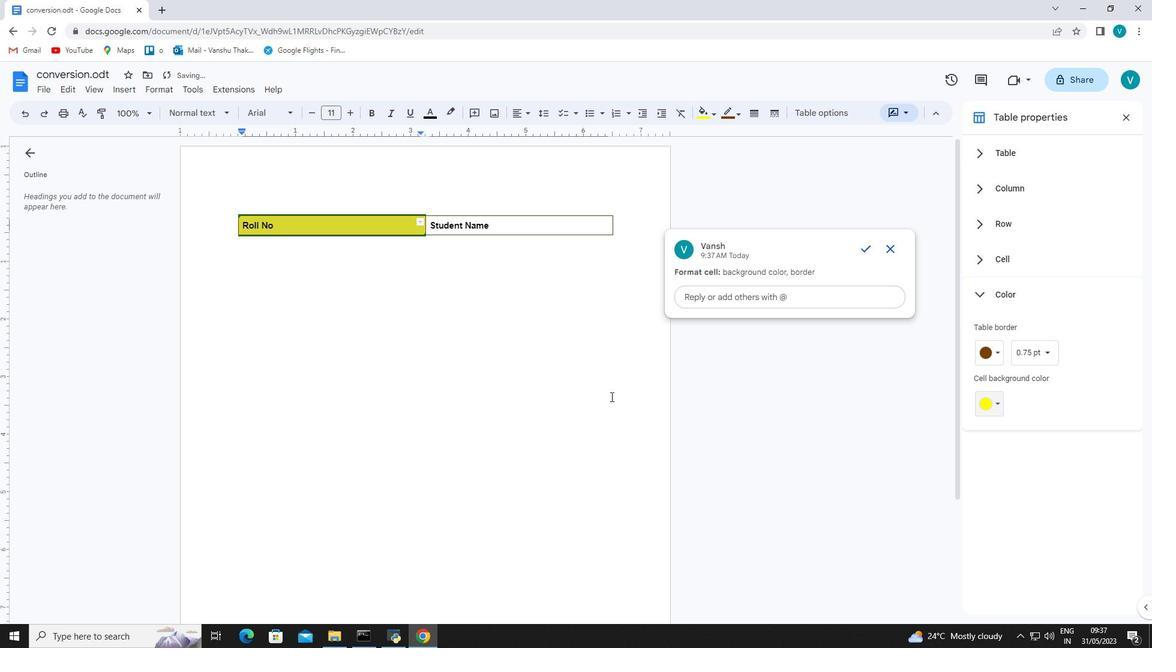 
Action: Mouse pressed left at (600, 389)
Screenshot: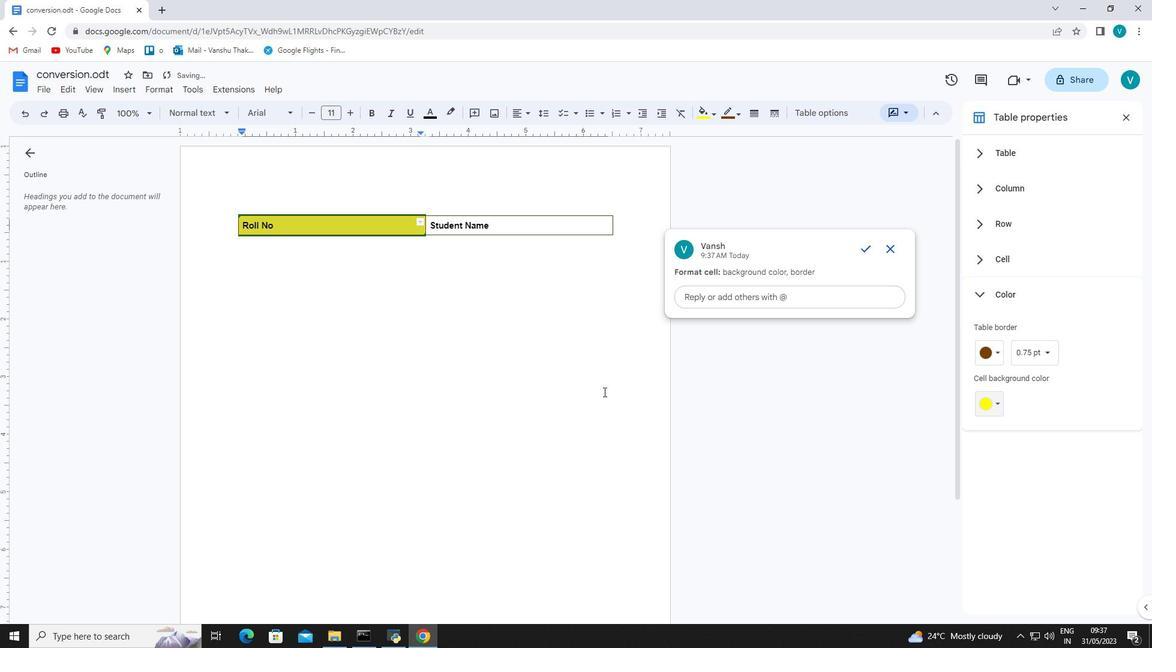 
Action: Mouse moved to (497, 315)
Screenshot: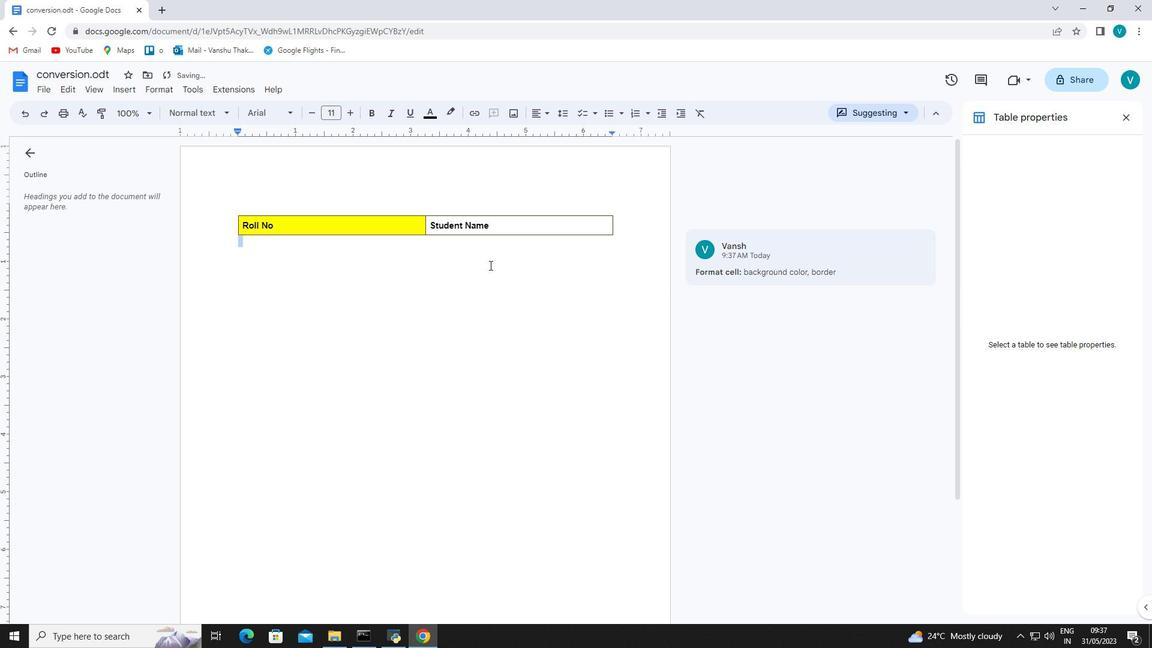 
Action: Mouse pressed left at (497, 315)
Screenshot: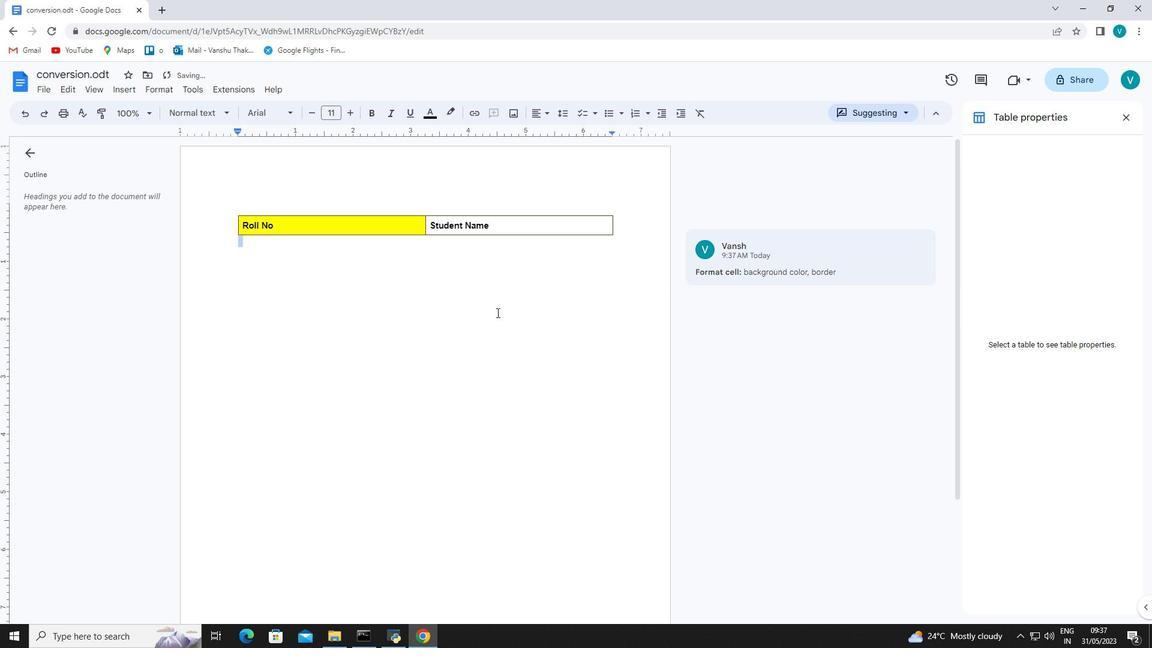
Action: Mouse moved to (499, 313)
Screenshot: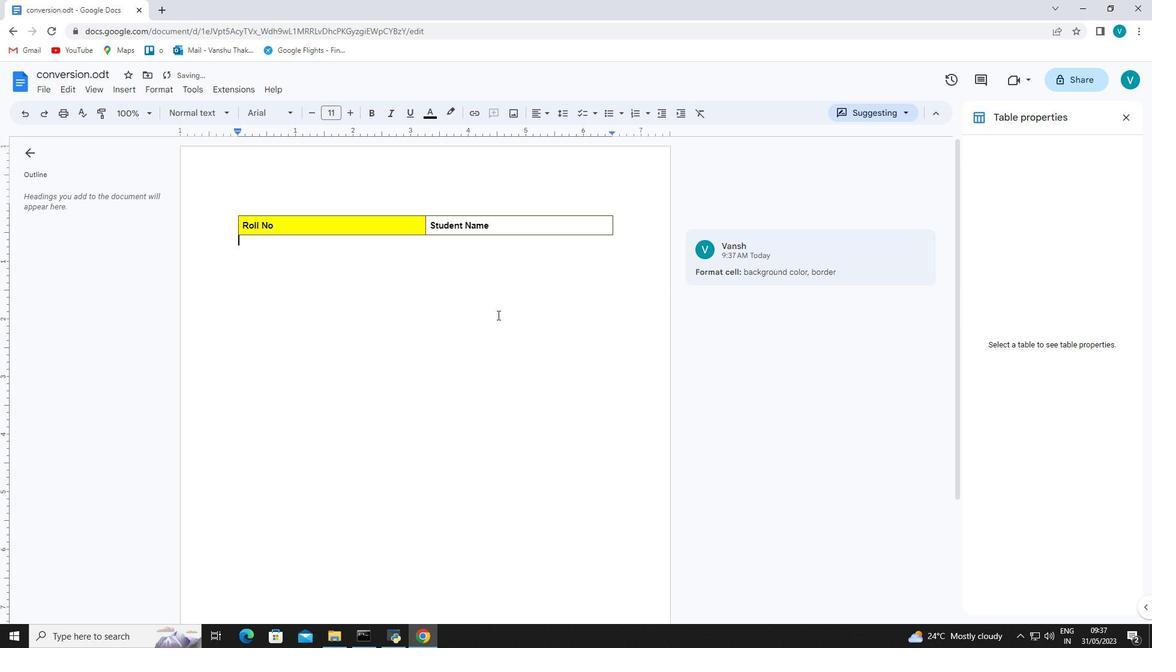 
